 Task: Look for space in Santander de Quilichao, Colombia from 12th  August, 2023 to 15th August, 2023 for 3 adults in price range Rs.12000 to Rs.16000. Place can be entire place with 2 bedrooms having 3 beds and 1 bathroom. Property type can be house, flat, guest house. Amenities needed are: washing machine. Booking option can be shelf check-in. Required host language is English.
Action: Mouse moved to (466, 84)
Screenshot: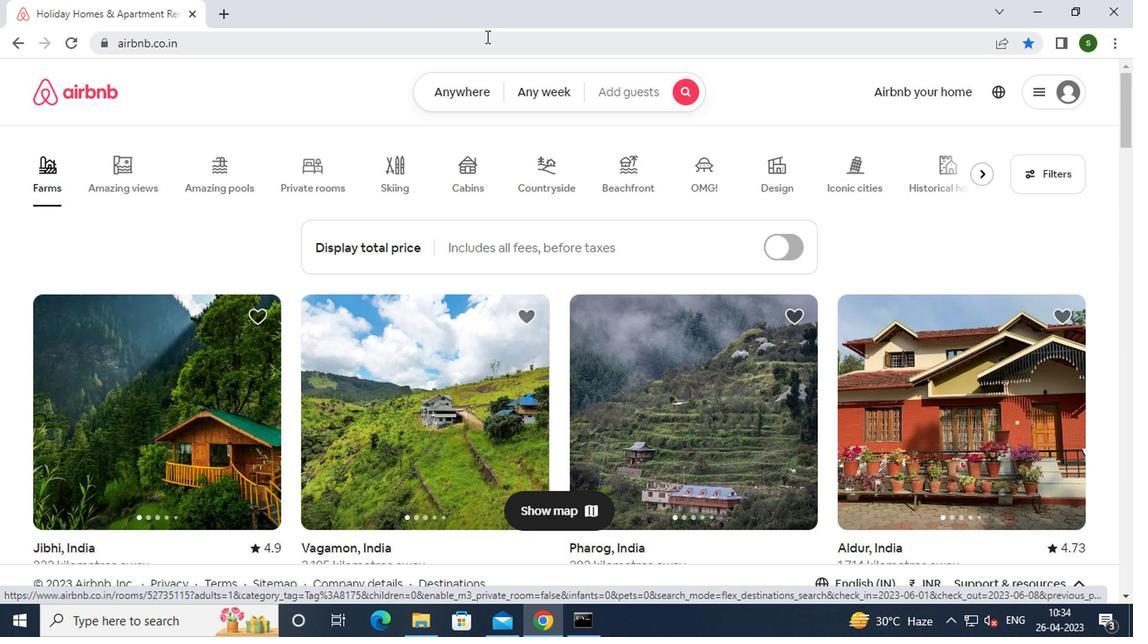
Action: Mouse pressed left at (466, 84)
Screenshot: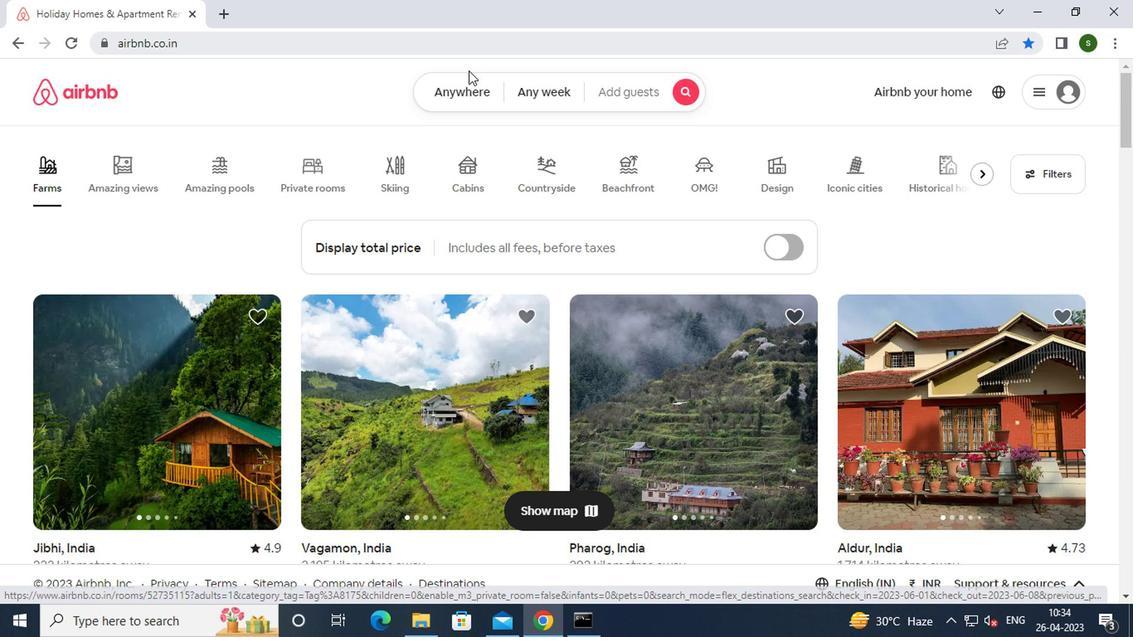 
Action: Mouse moved to (331, 154)
Screenshot: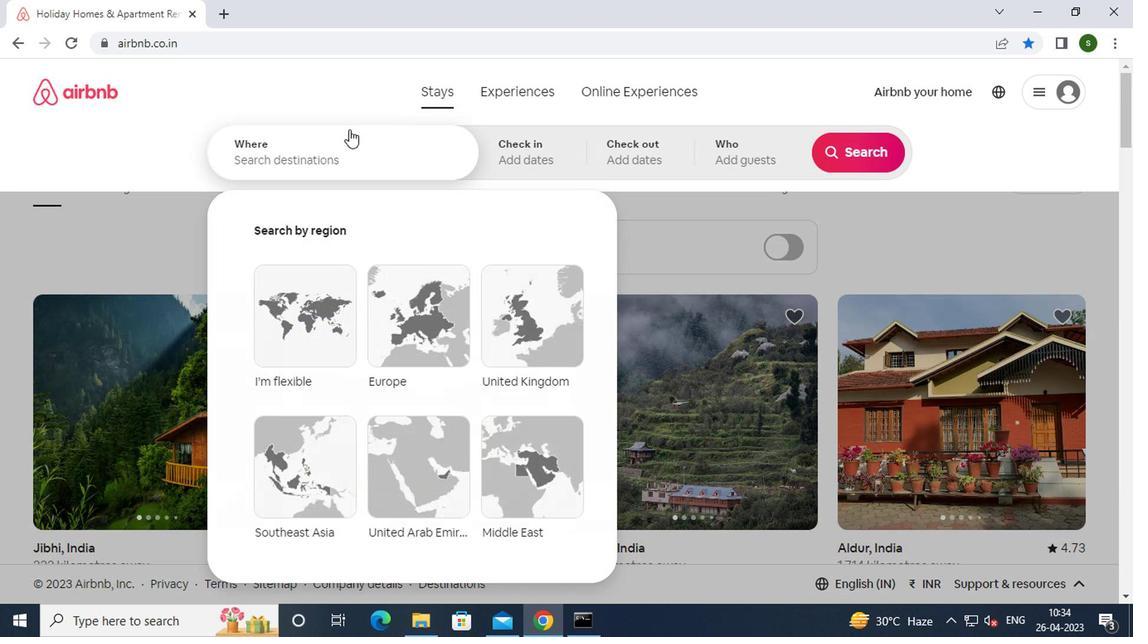 
Action: Mouse pressed left at (331, 154)
Screenshot: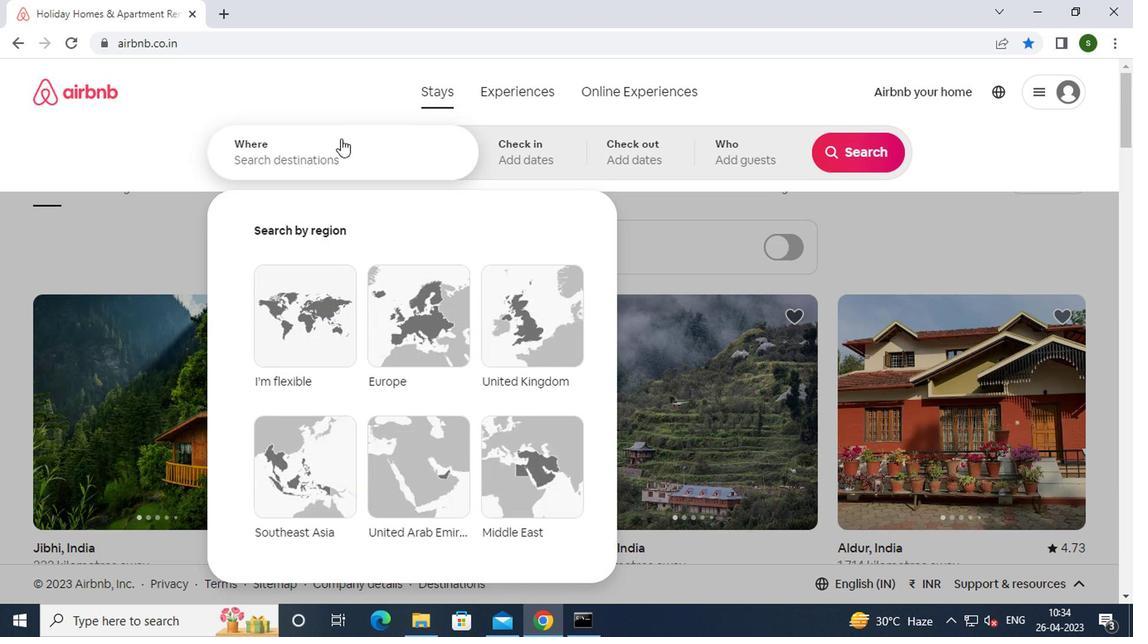 
Action: Key pressed s<Key.caps_lock>antander<Key.space>de<Key.space><Key.caps_lock>q<Key.caps_lock>uilichao,<Key.space><Key.caps_lock>c<Key.caps_lock>olombia<Key.enter>
Screenshot: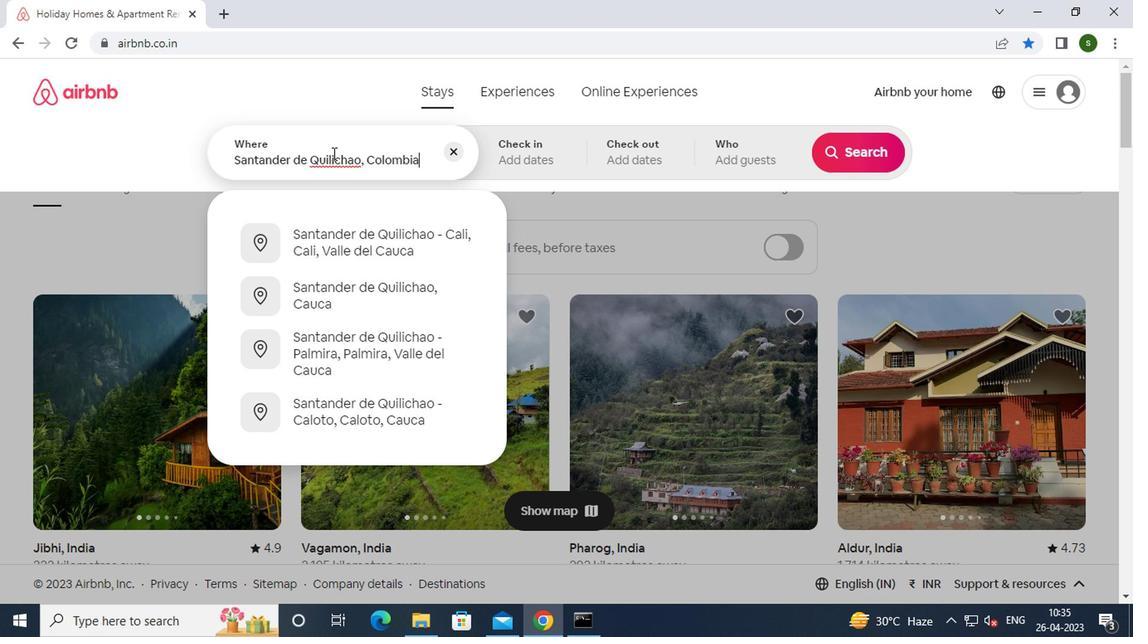 
Action: Mouse moved to (848, 293)
Screenshot: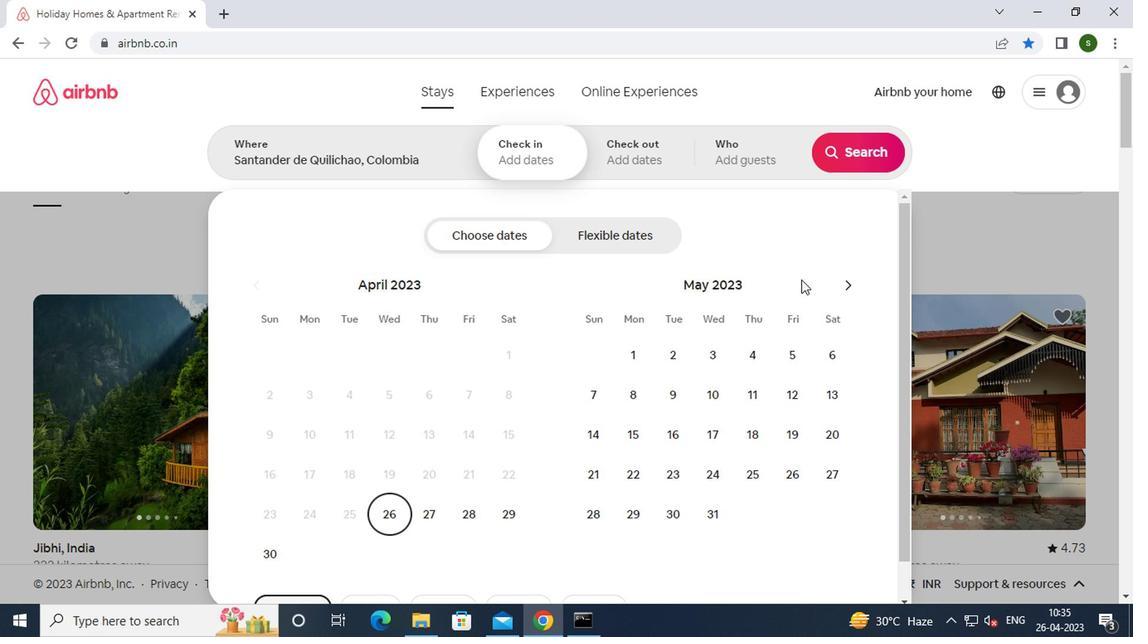 
Action: Mouse pressed left at (848, 293)
Screenshot: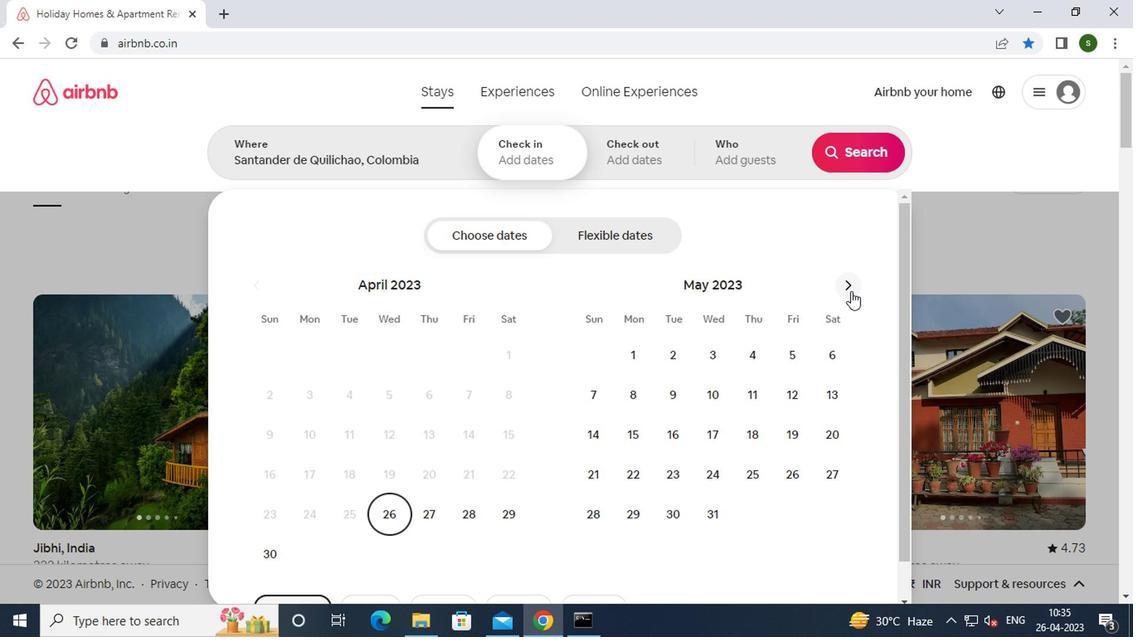 
Action: Mouse pressed left at (848, 293)
Screenshot: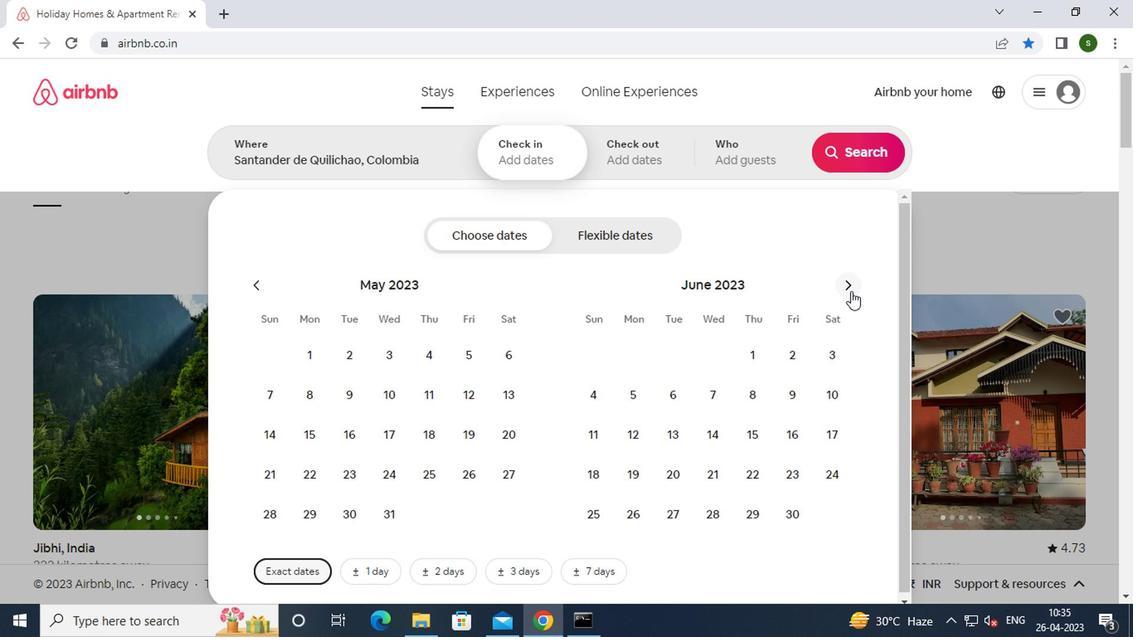 
Action: Mouse pressed left at (848, 293)
Screenshot: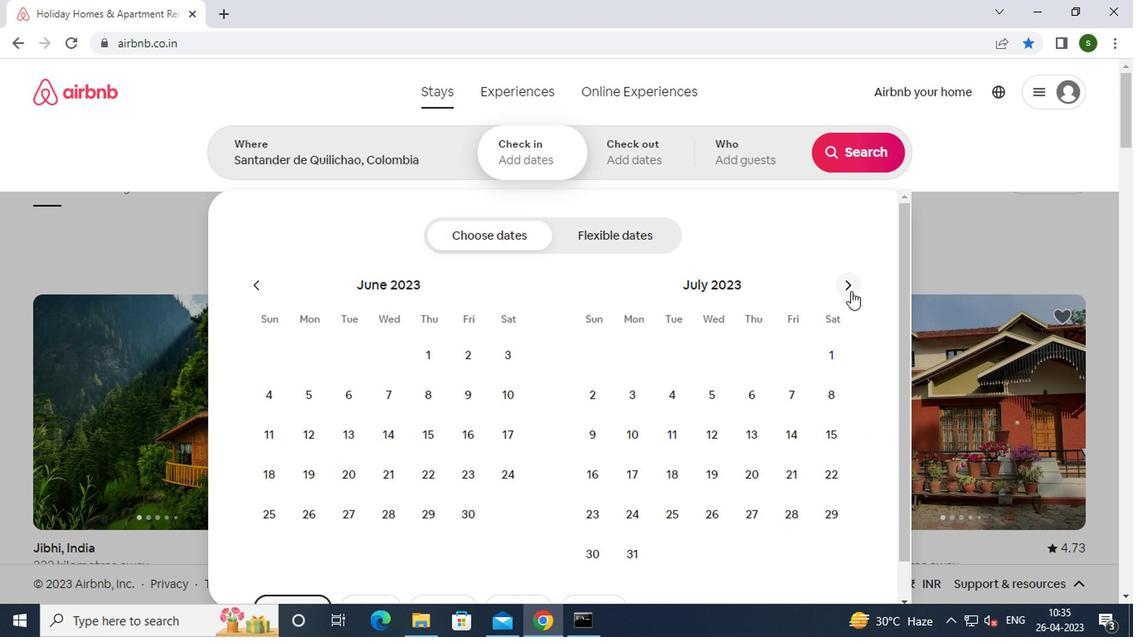 
Action: Mouse moved to (826, 384)
Screenshot: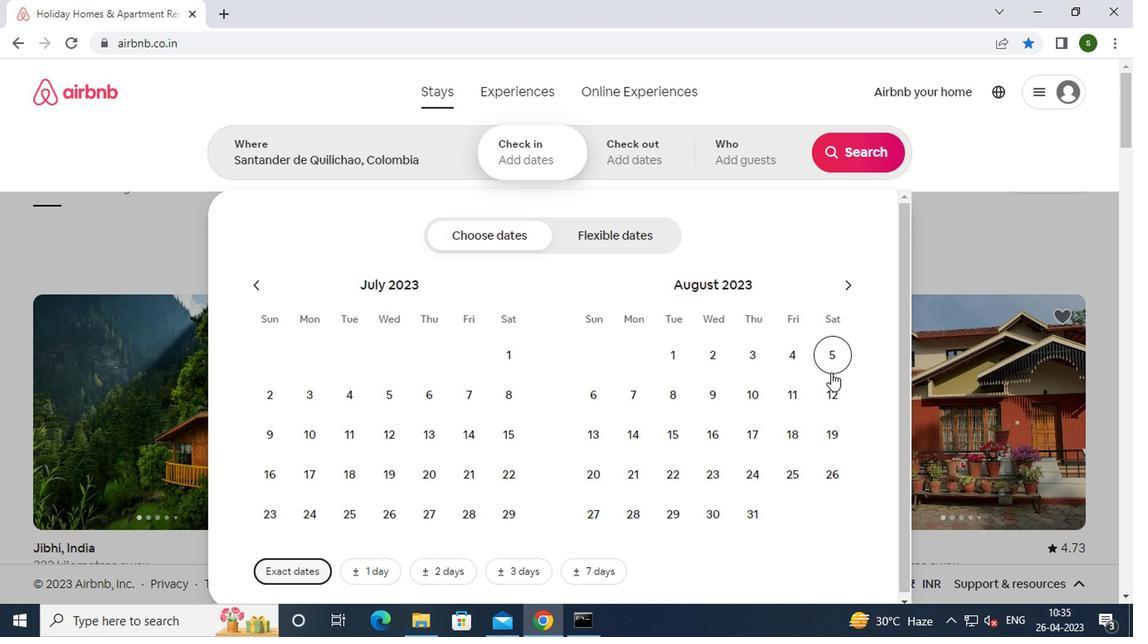 
Action: Mouse pressed left at (826, 384)
Screenshot: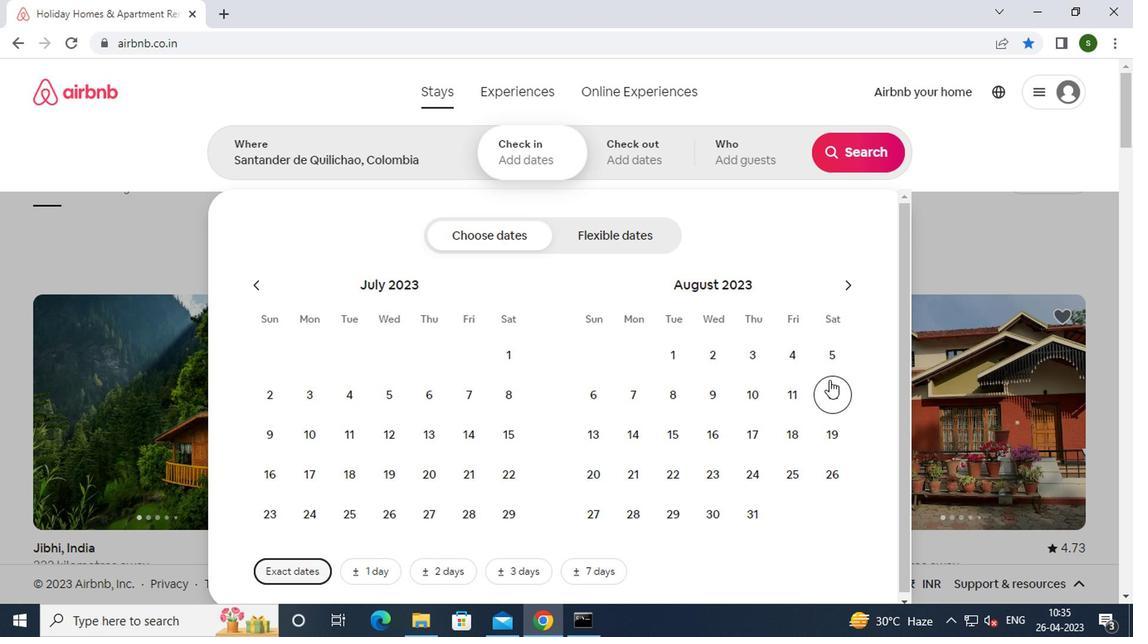 
Action: Mouse moved to (653, 441)
Screenshot: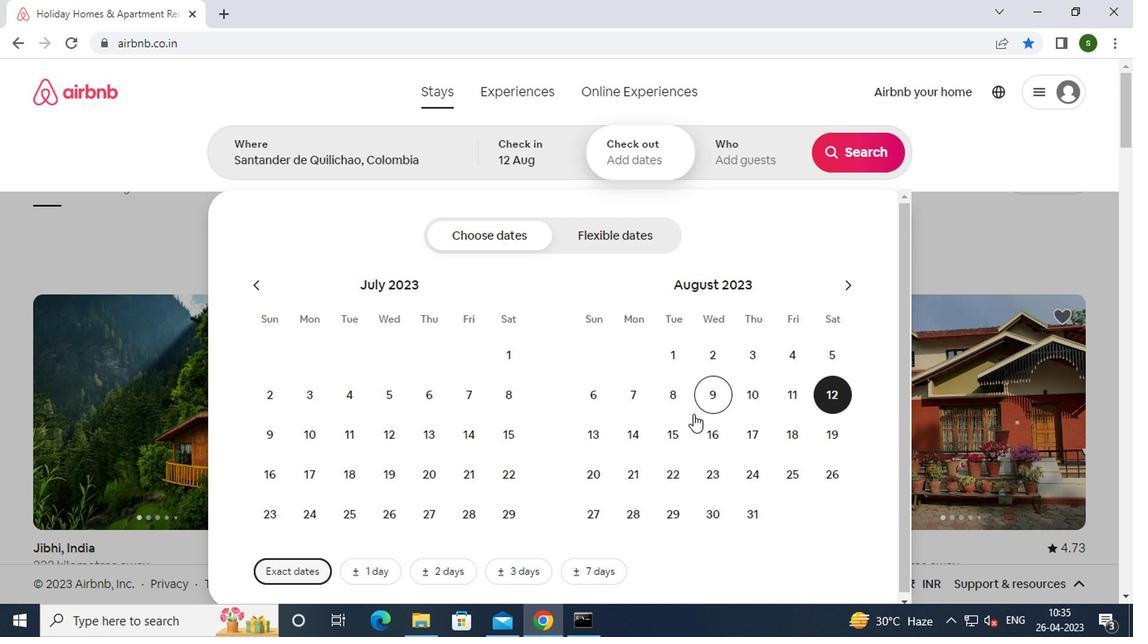 
Action: Mouse pressed left at (653, 441)
Screenshot: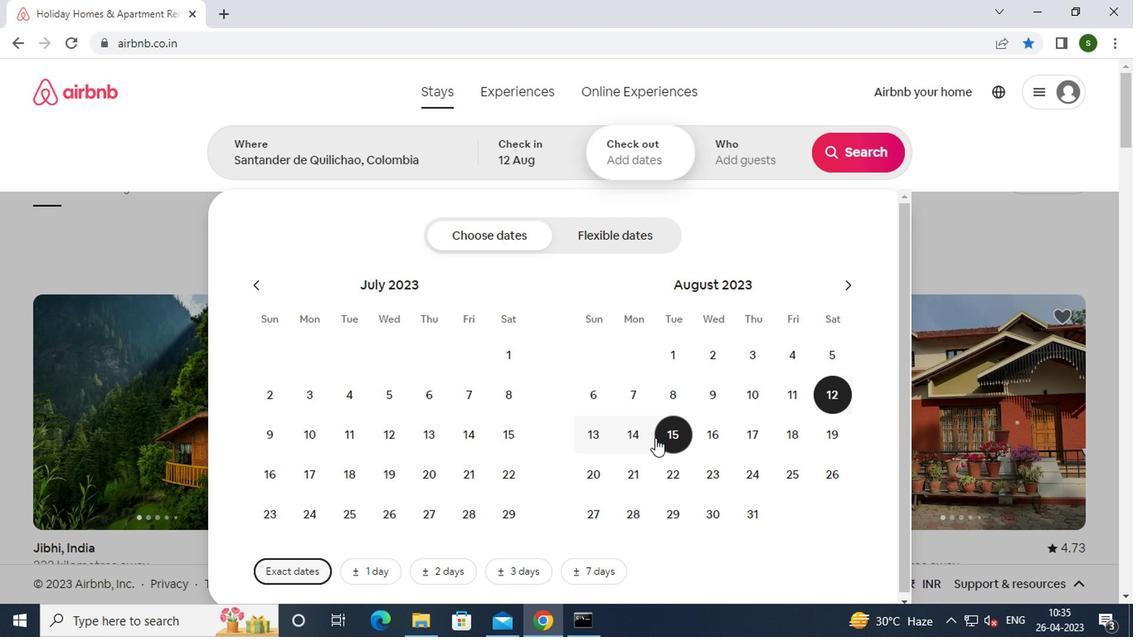 
Action: Mouse moved to (738, 162)
Screenshot: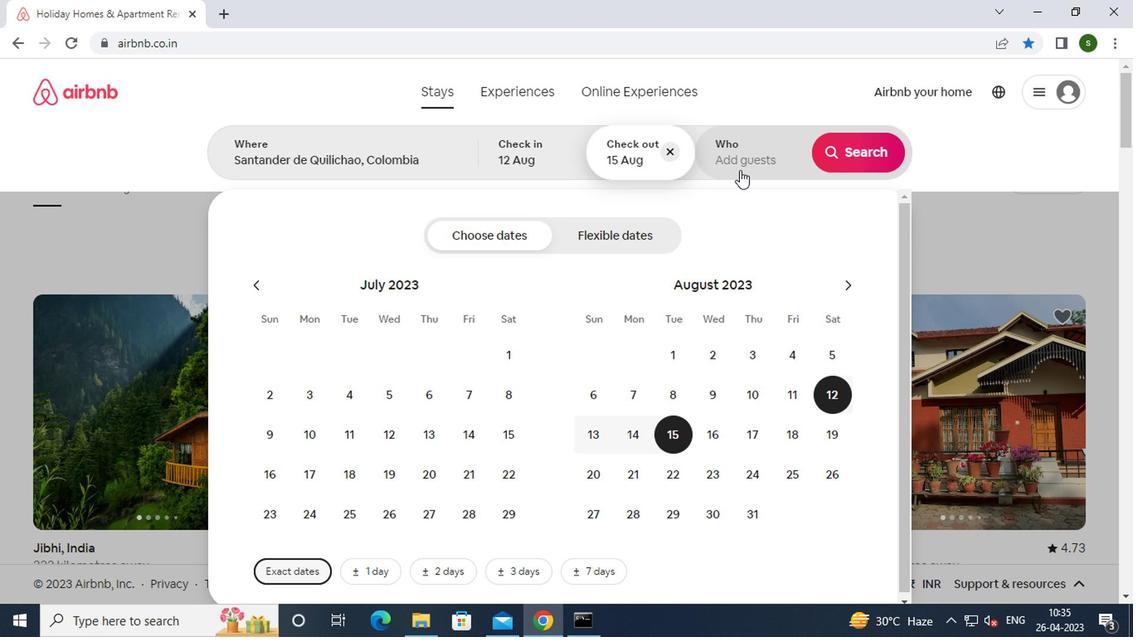 
Action: Mouse pressed left at (738, 162)
Screenshot: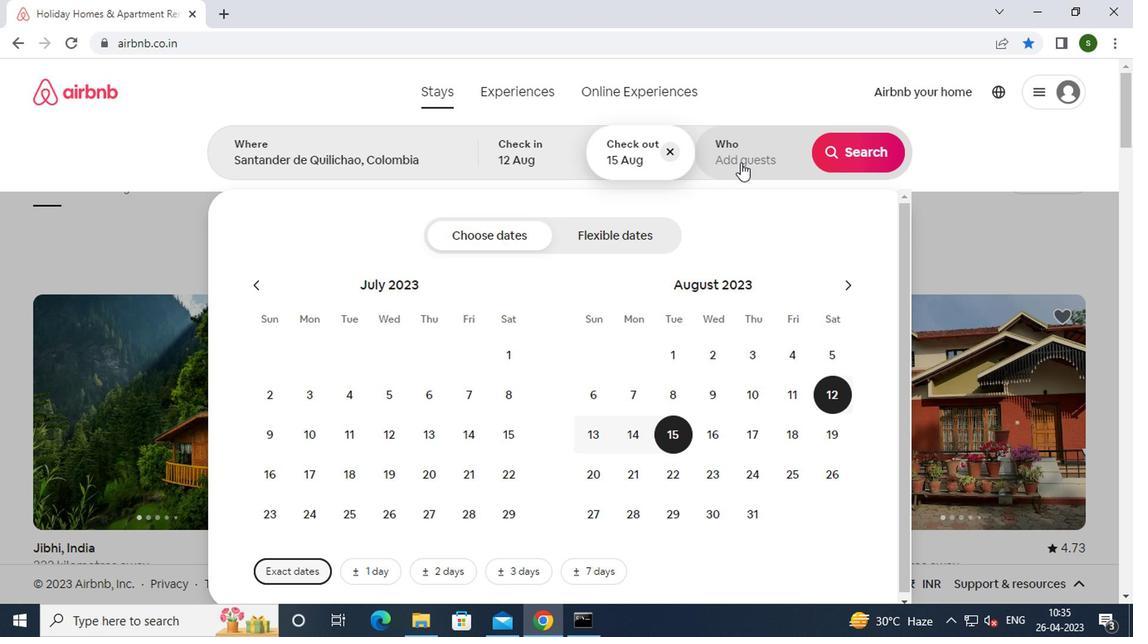 
Action: Mouse moved to (858, 249)
Screenshot: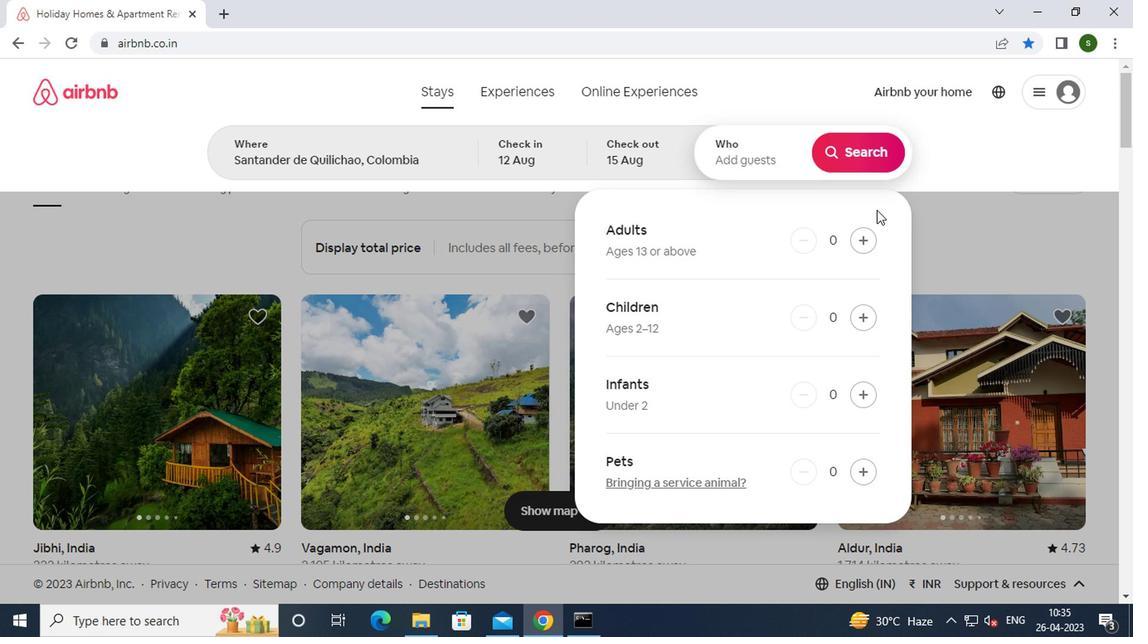 
Action: Mouse pressed left at (858, 249)
Screenshot: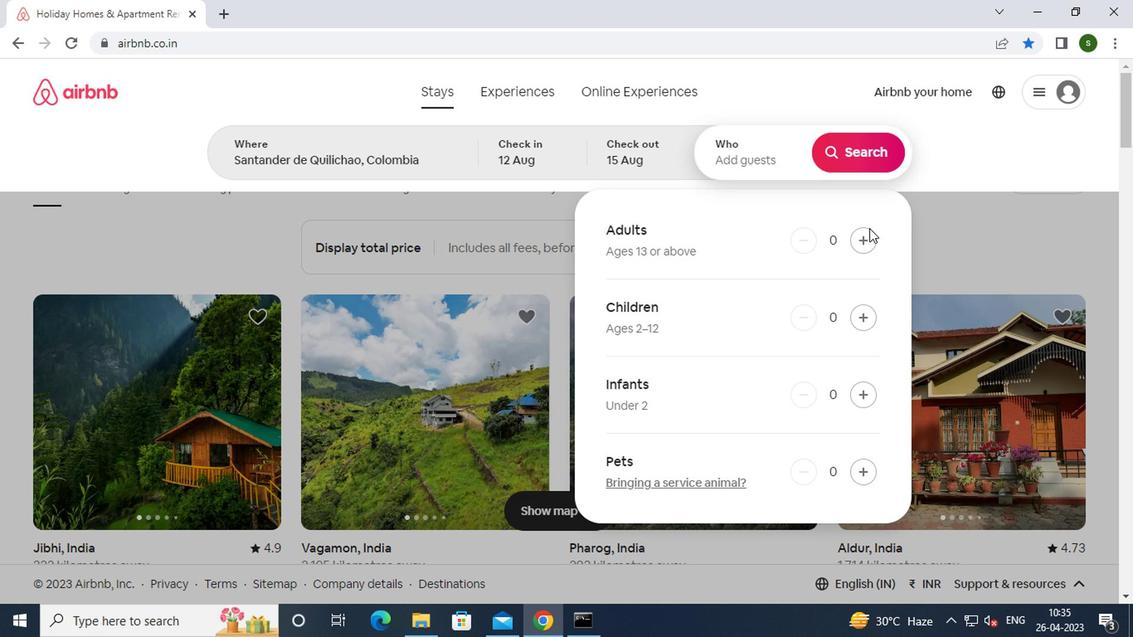 
Action: Mouse pressed left at (858, 249)
Screenshot: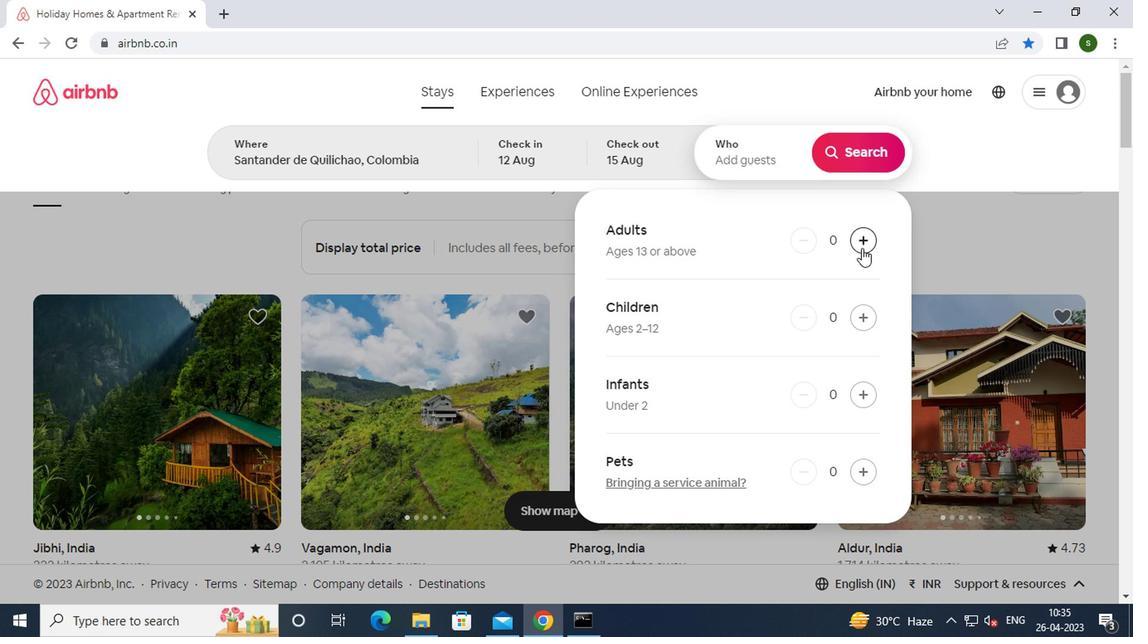 
Action: Mouse pressed left at (858, 249)
Screenshot: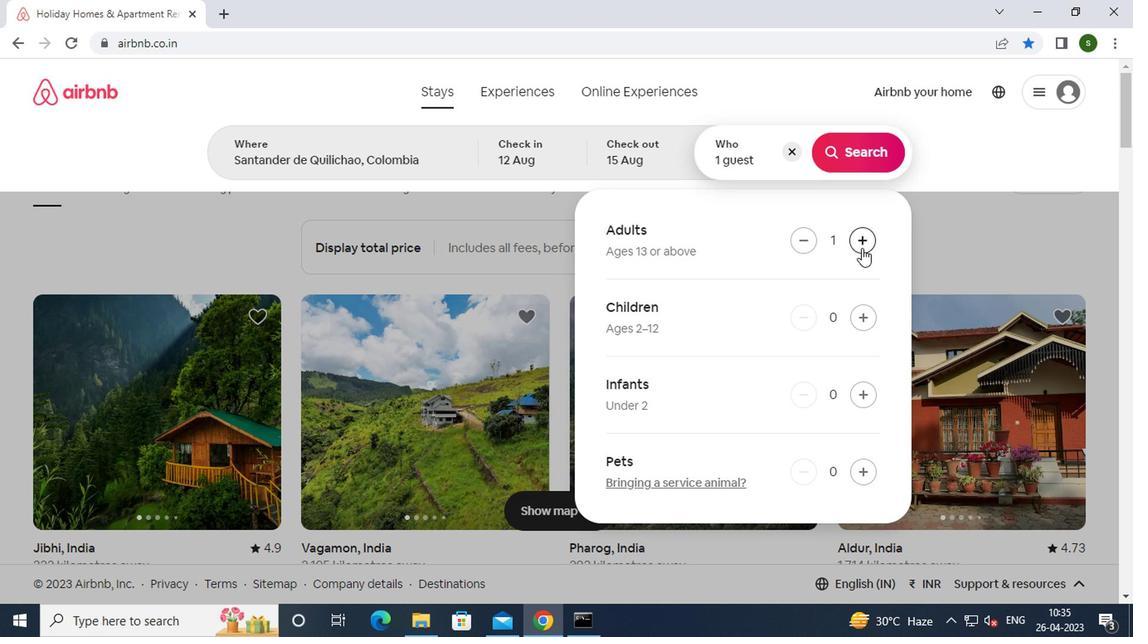 
Action: Mouse moved to (847, 161)
Screenshot: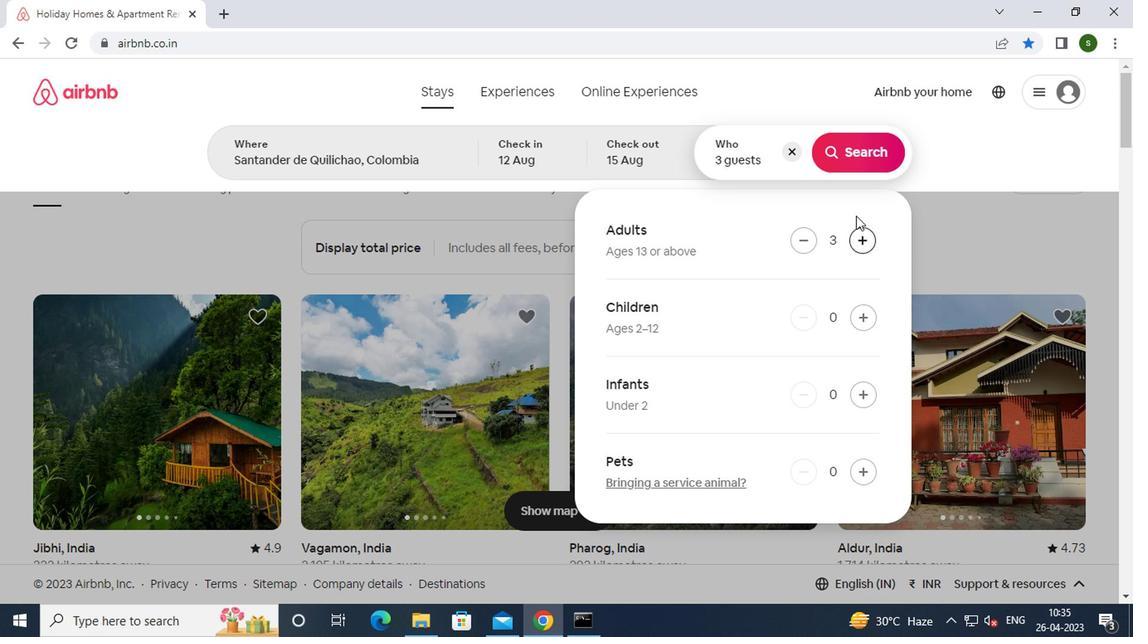 
Action: Mouse pressed left at (847, 161)
Screenshot: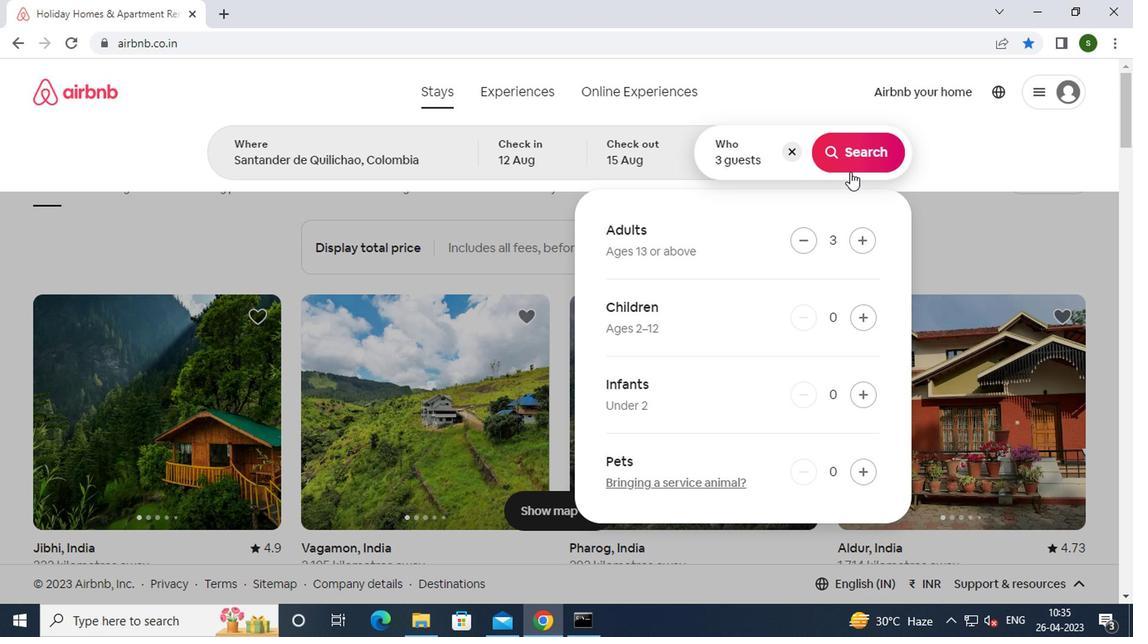 
Action: Mouse moved to (1029, 164)
Screenshot: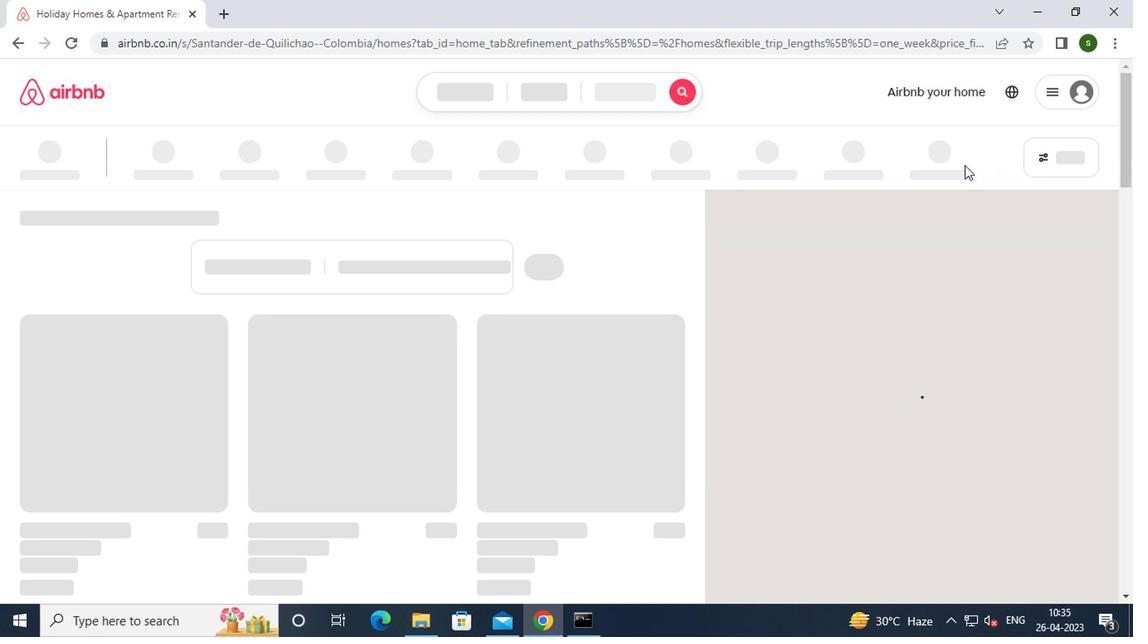 
Action: Mouse pressed left at (1029, 164)
Screenshot: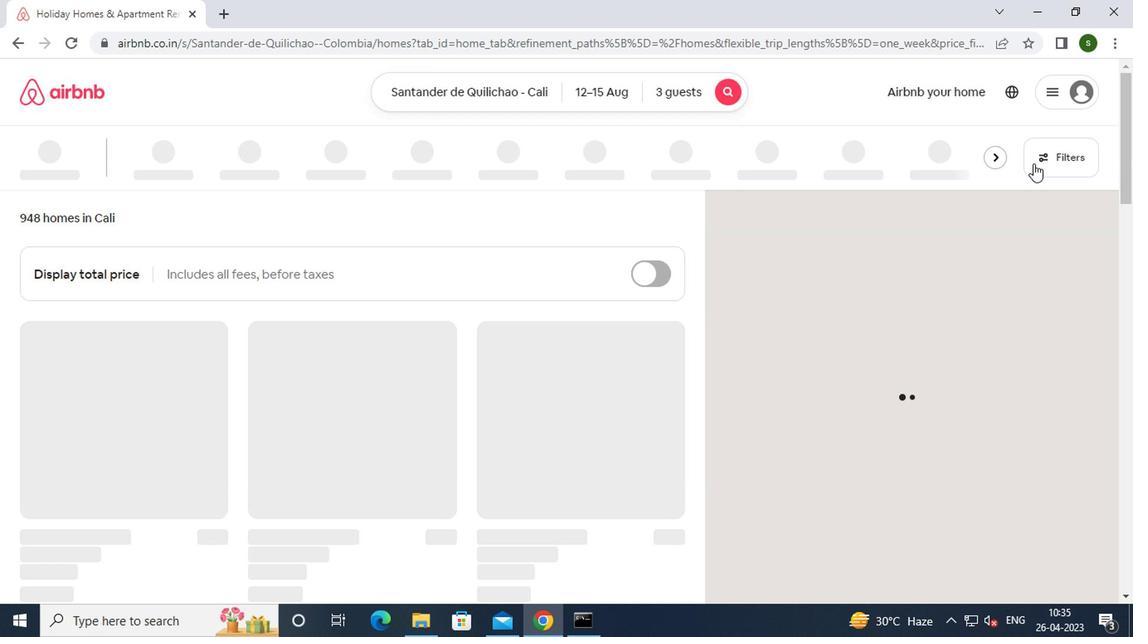 
Action: Mouse moved to (502, 362)
Screenshot: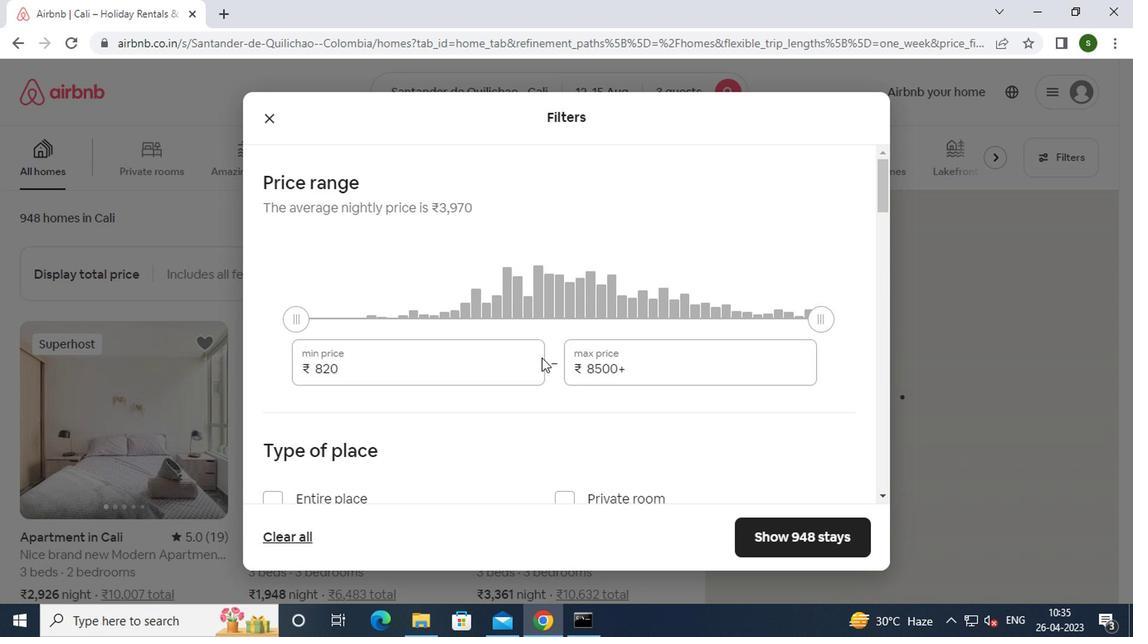 
Action: Mouse pressed left at (502, 362)
Screenshot: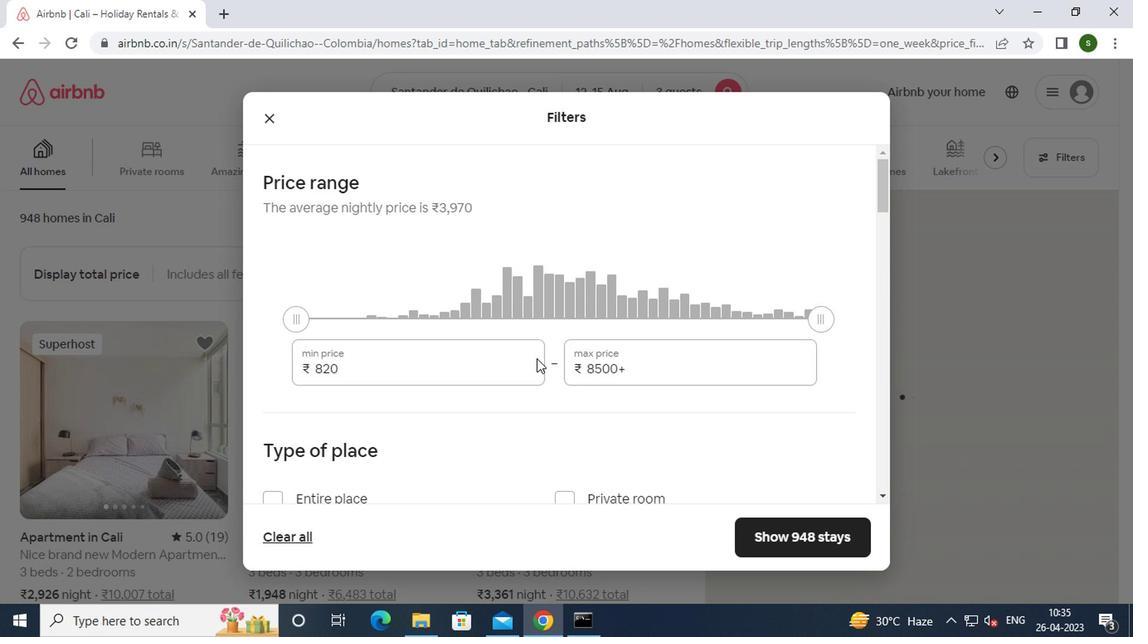 
Action: Key pressed <Key.backspace><Key.backspace><Key.backspace><Key.backspace><Key.backspace><Key.backspace><Key.backspace><Key.backspace><Key.backspace><Key.backspace><Key.backspace>12000
Screenshot: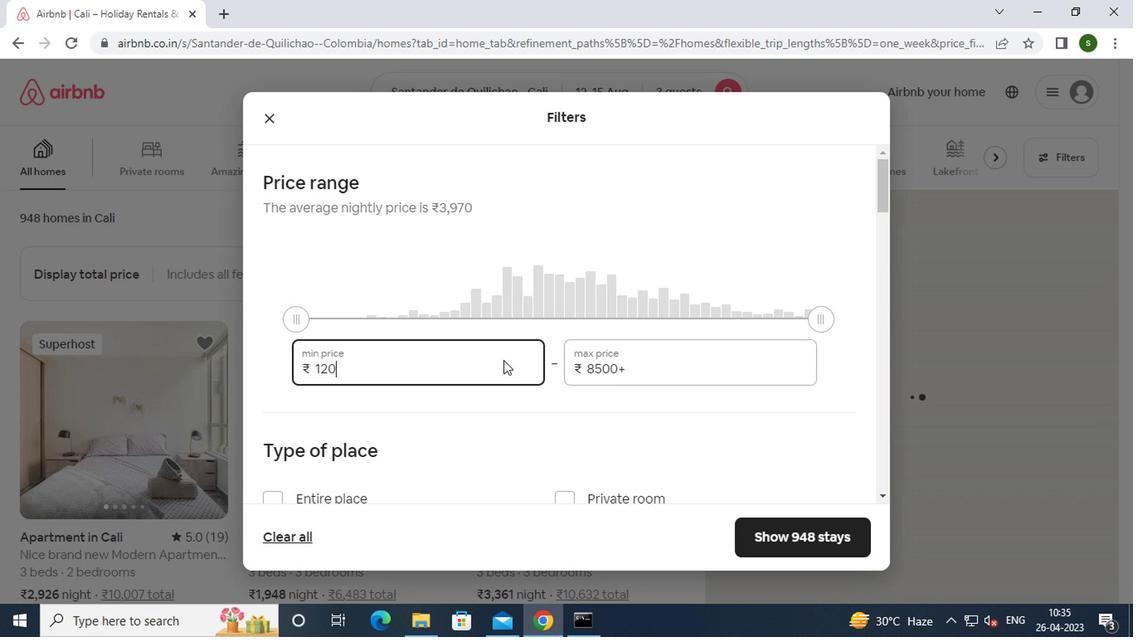 
Action: Mouse moved to (630, 359)
Screenshot: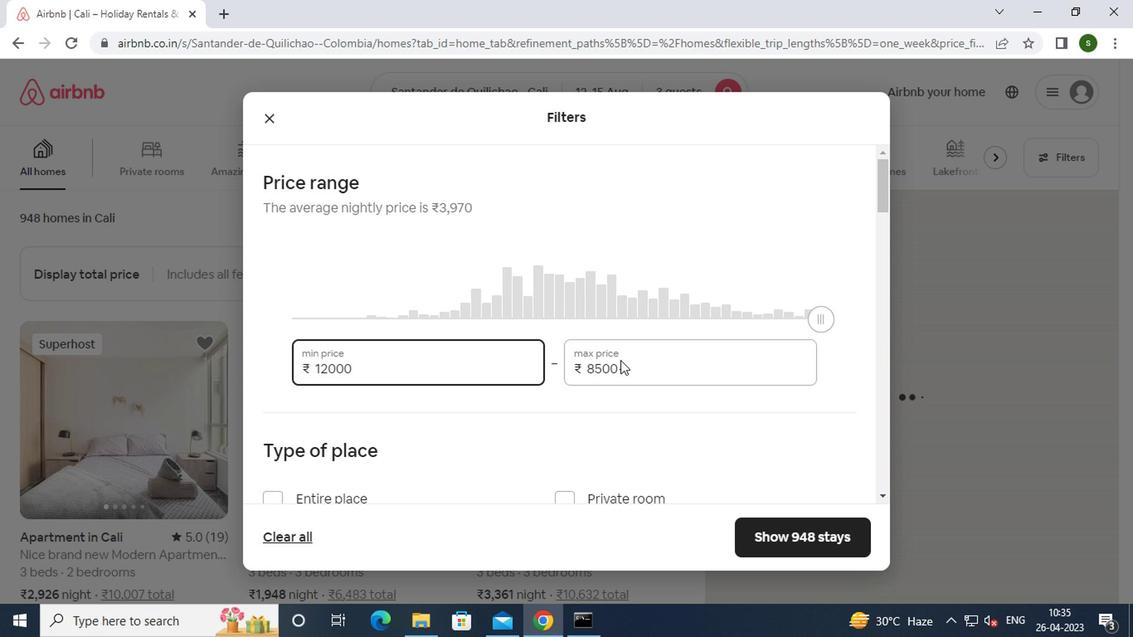 
Action: Mouse pressed left at (630, 359)
Screenshot: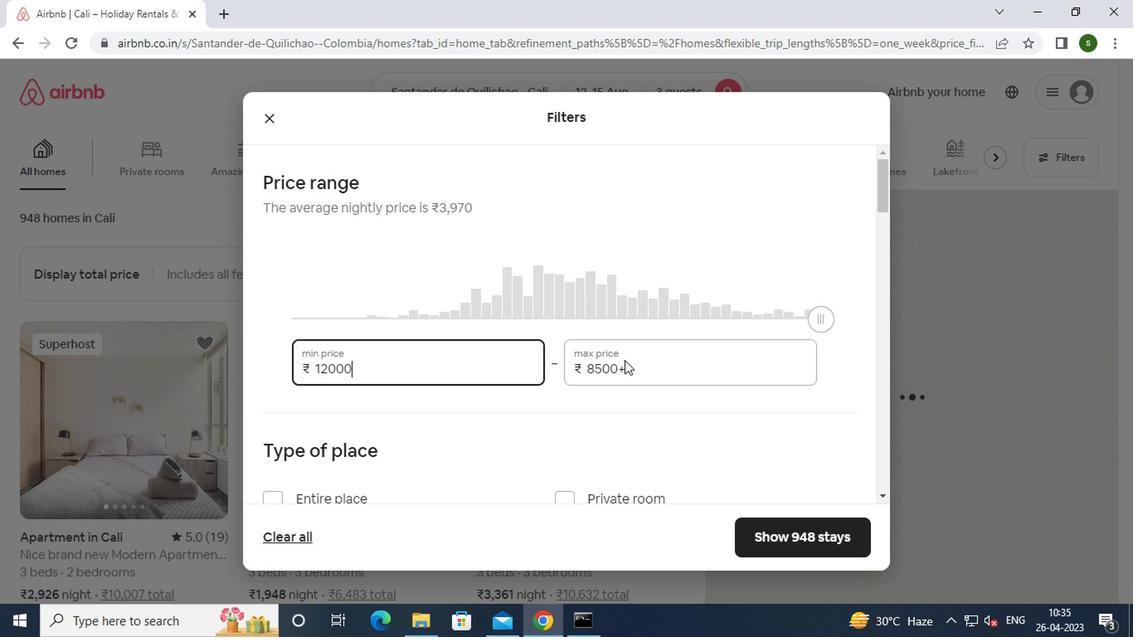
Action: Mouse moved to (633, 361)
Screenshot: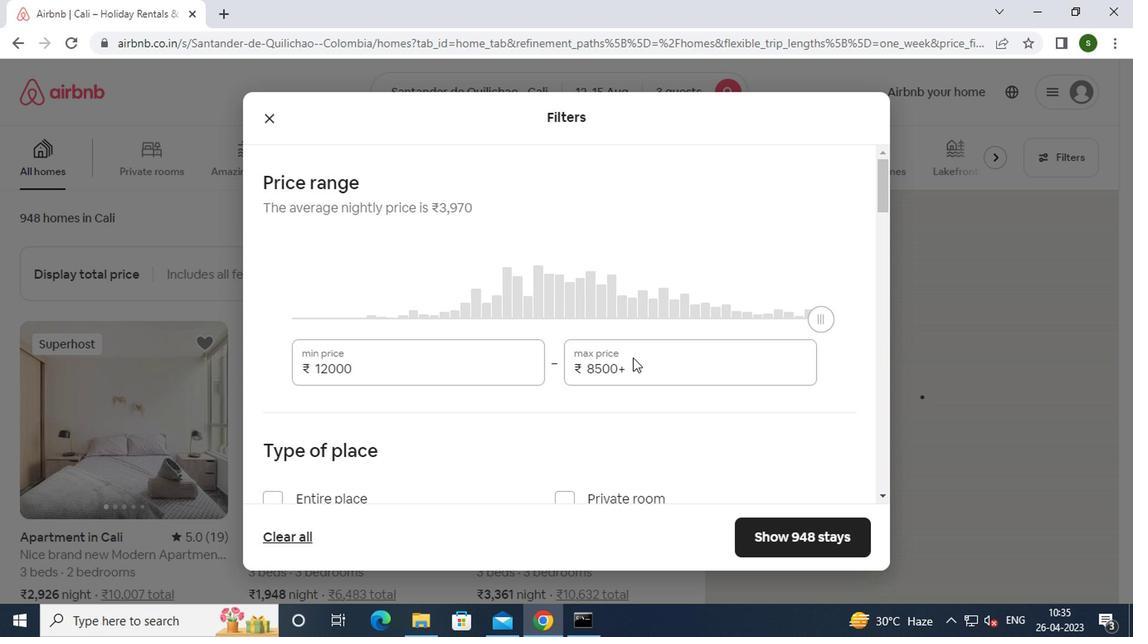 
Action: Key pressed <Key.backspace><Key.backspace><Key.backspace><Key.backspace><Key.backspace><Key.backspace><Key.backspace><Key.backspace><Key.backspace><Key.backspace><Key.backspace>16000
Screenshot: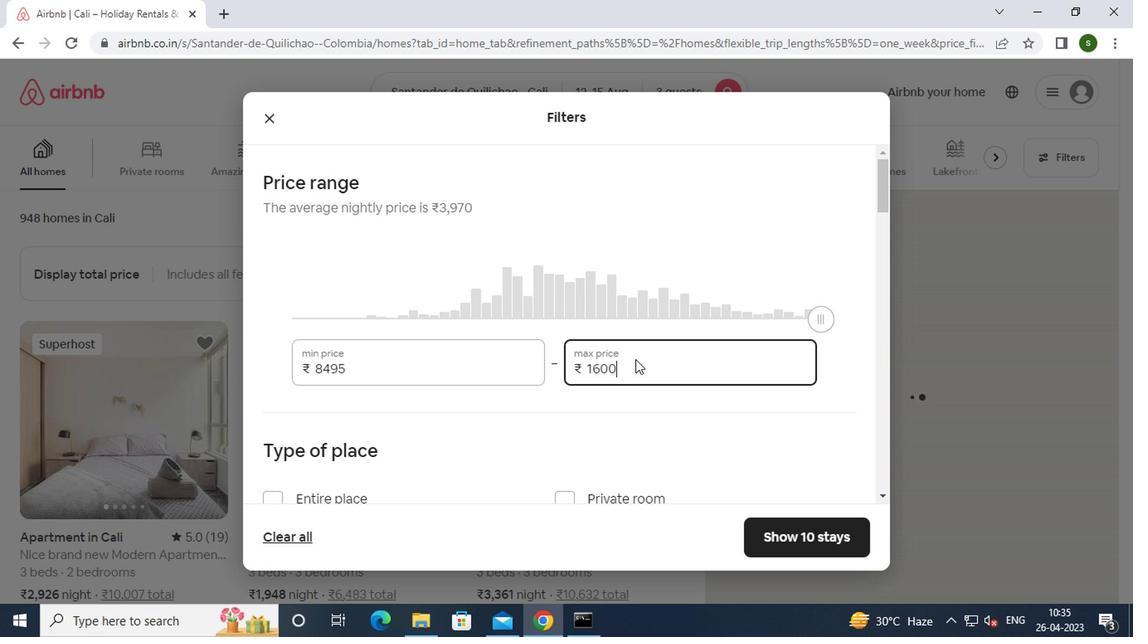 
Action: Mouse moved to (537, 390)
Screenshot: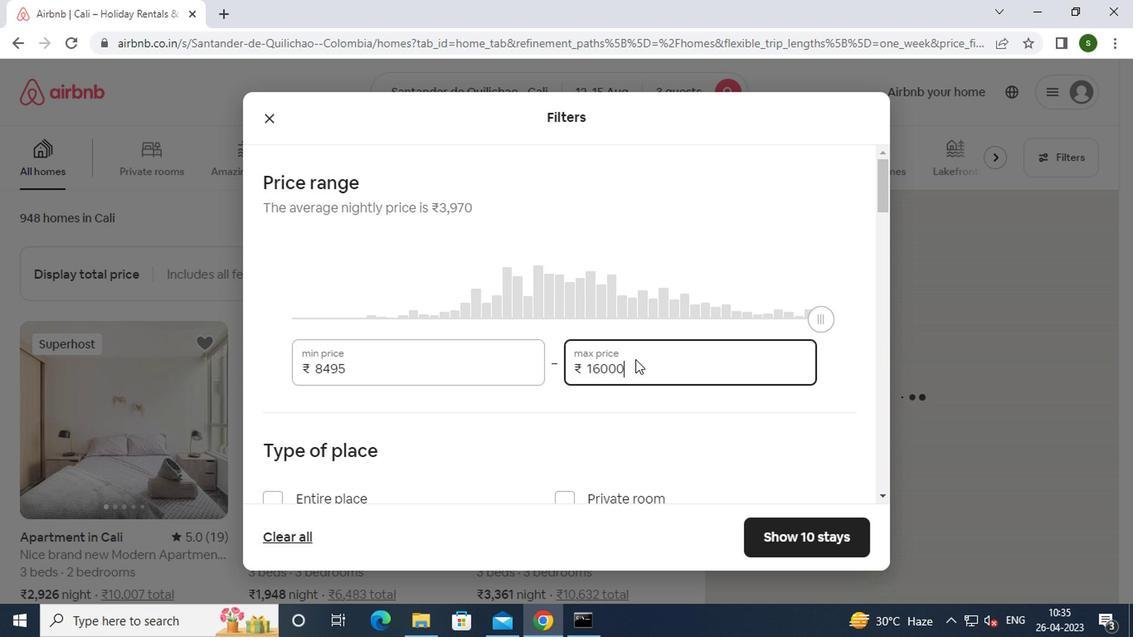 
Action: Mouse scrolled (537, 389) with delta (0, -1)
Screenshot: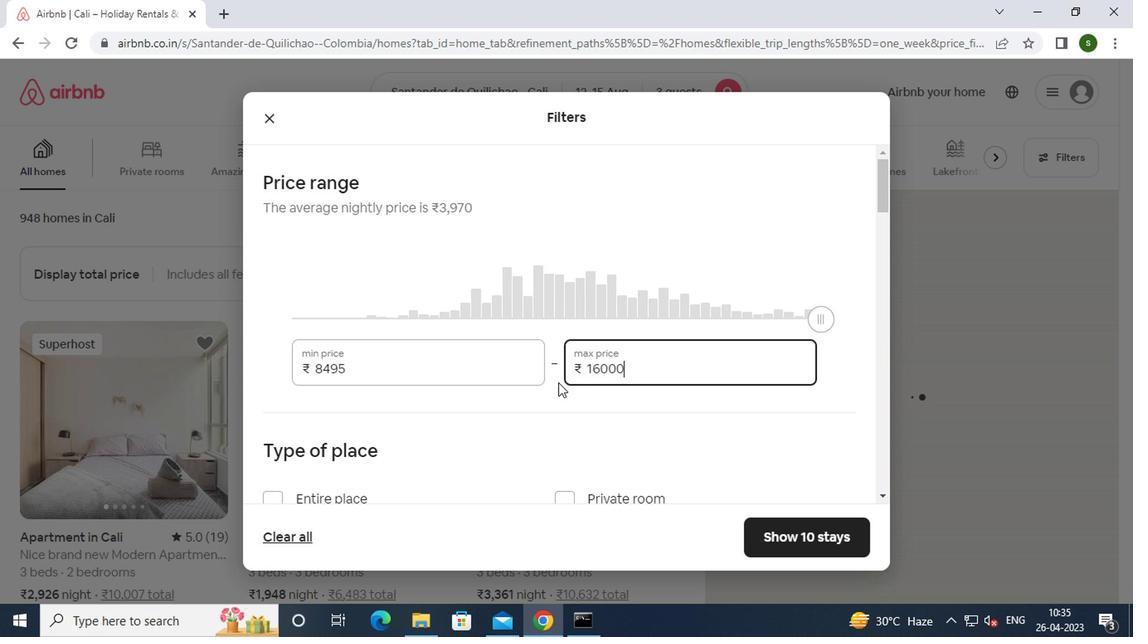 
Action: Mouse scrolled (537, 389) with delta (0, -1)
Screenshot: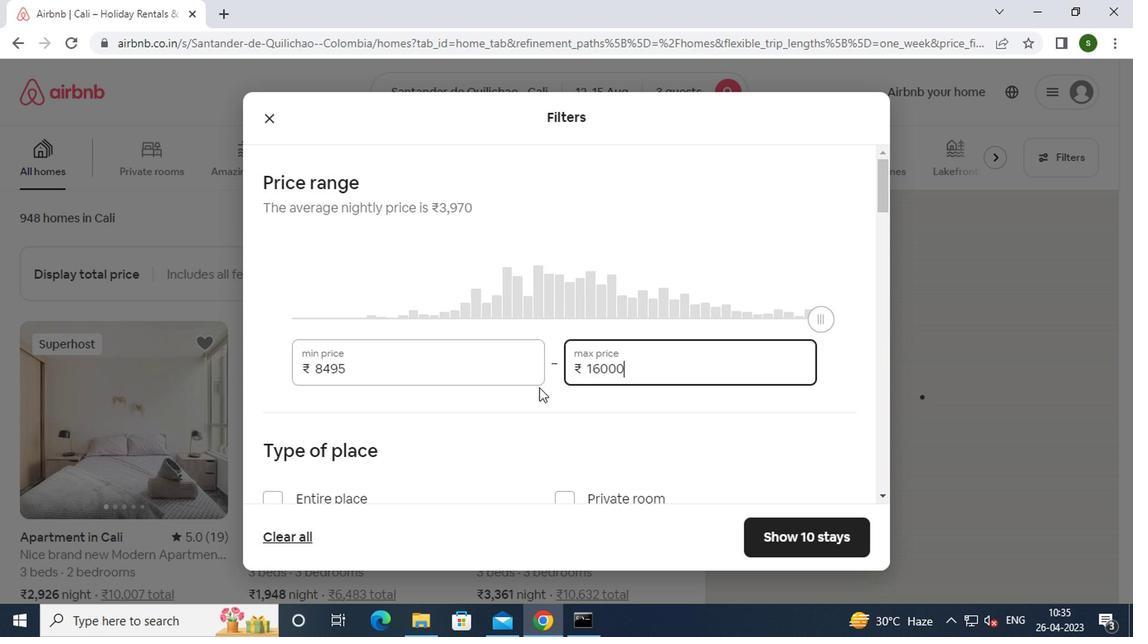 
Action: Mouse moved to (334, 343)
Screenshot: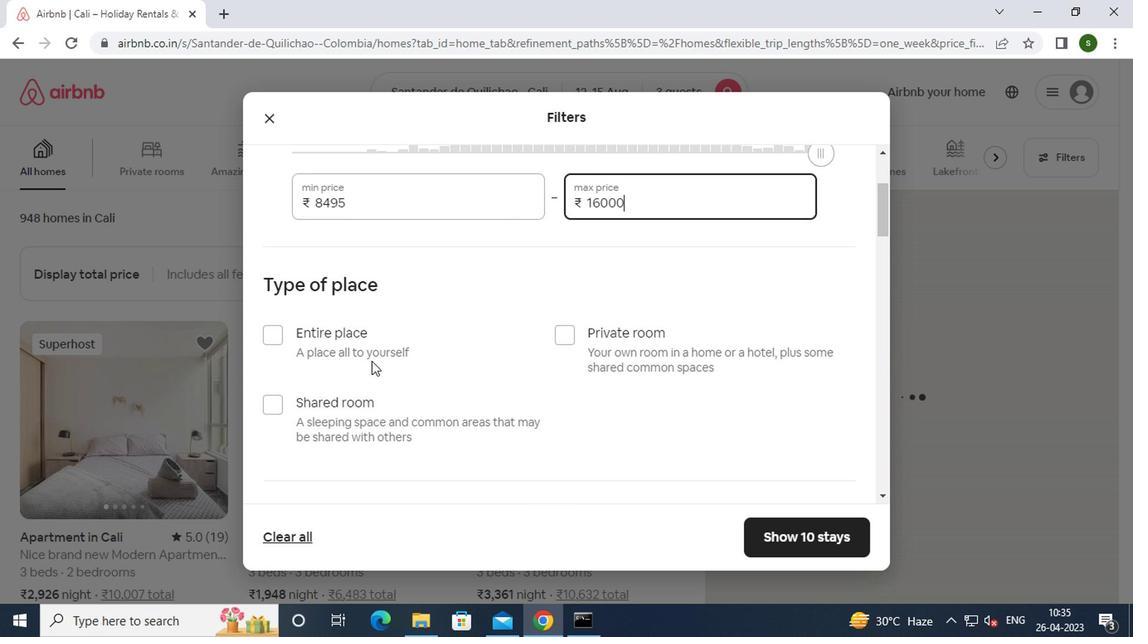 
Action: Mouse pressed left at (334, 343)
Screenshot: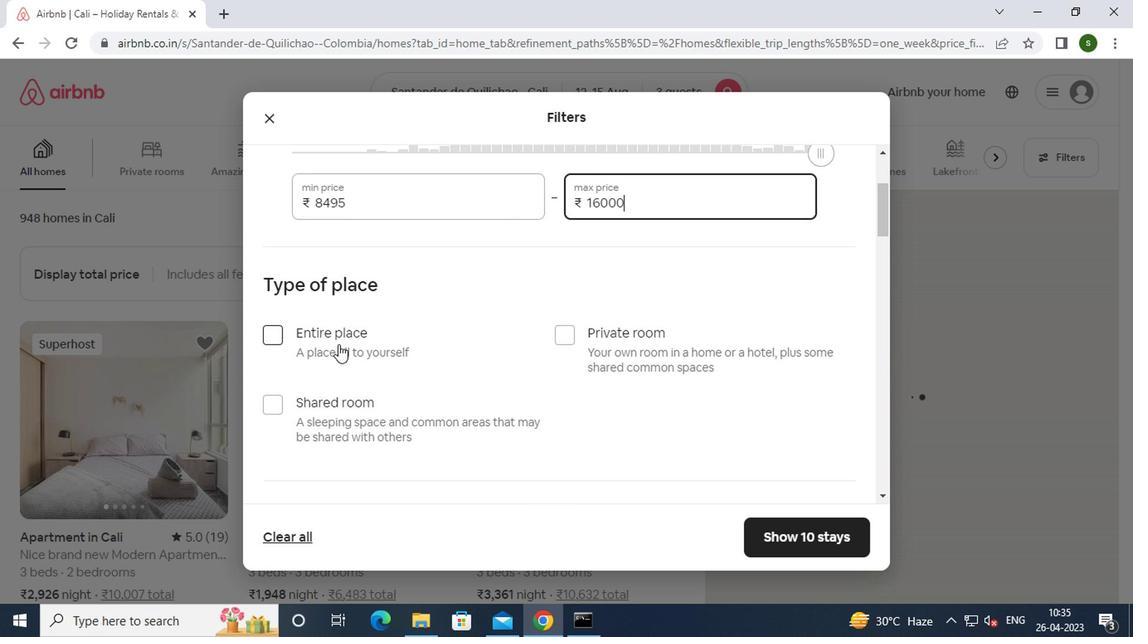 
Action: Mouse moved to (440, 358)
Screenshot: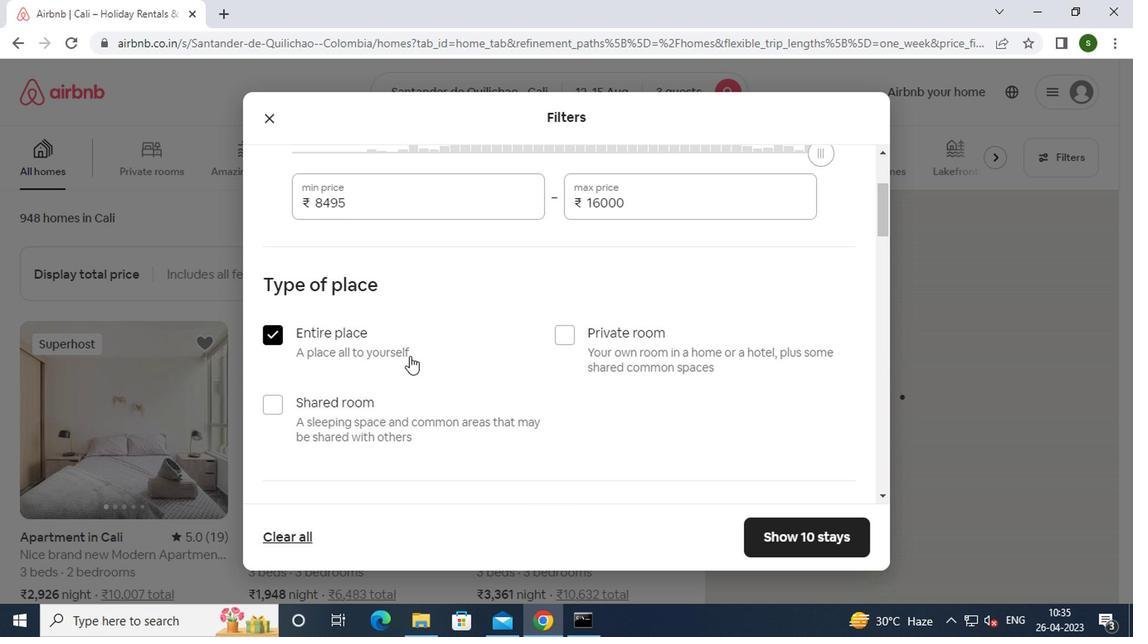 
Action: Mouse scrolled (440, 357) with delta (0, -1)
Screenshot: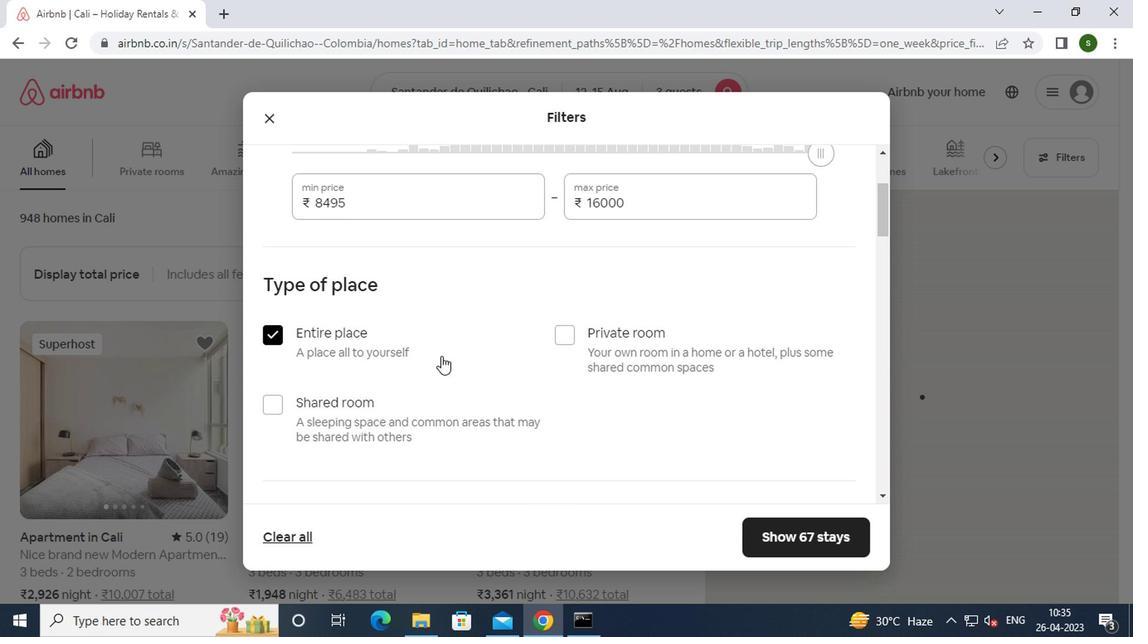 
Action: Mouse scrolled (440, 357) with delta (0, -1)
Screenshot: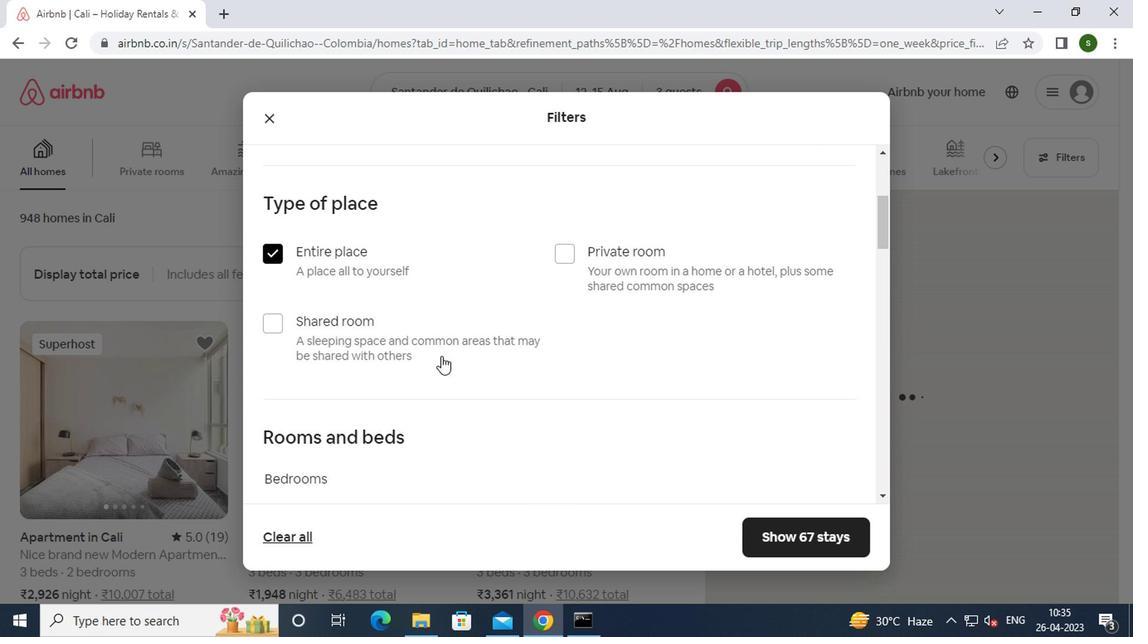 
Action: Mouse scrolled (440, 357) with delta (0, -1)
Screenshot: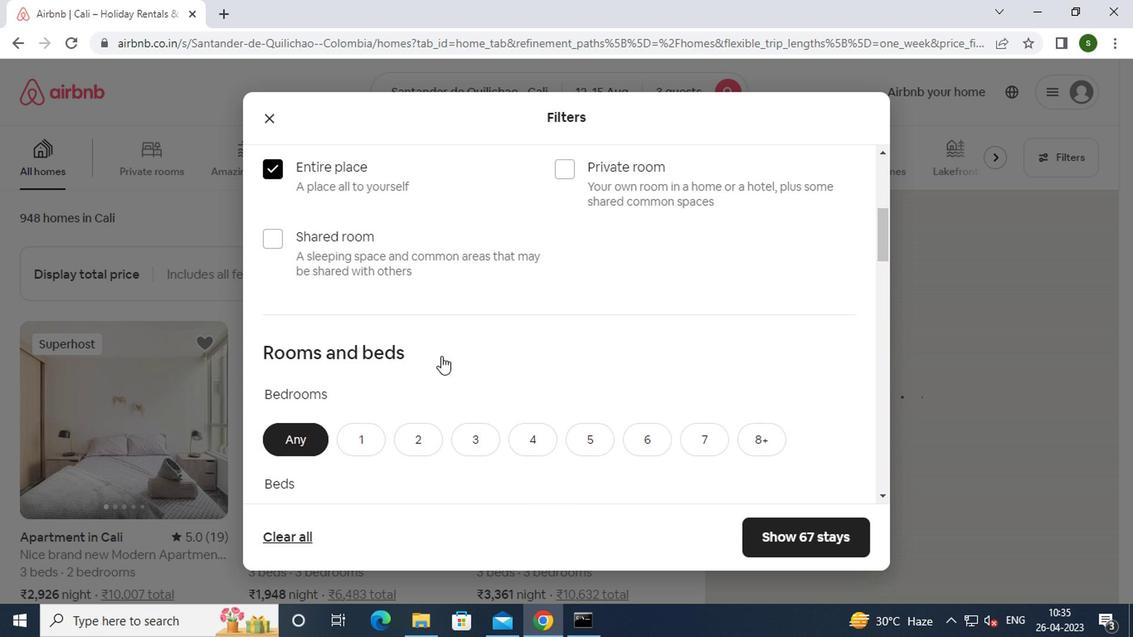 
Action: Mouse scrolled (440, 357) with delta (0, -1)
Screenshot: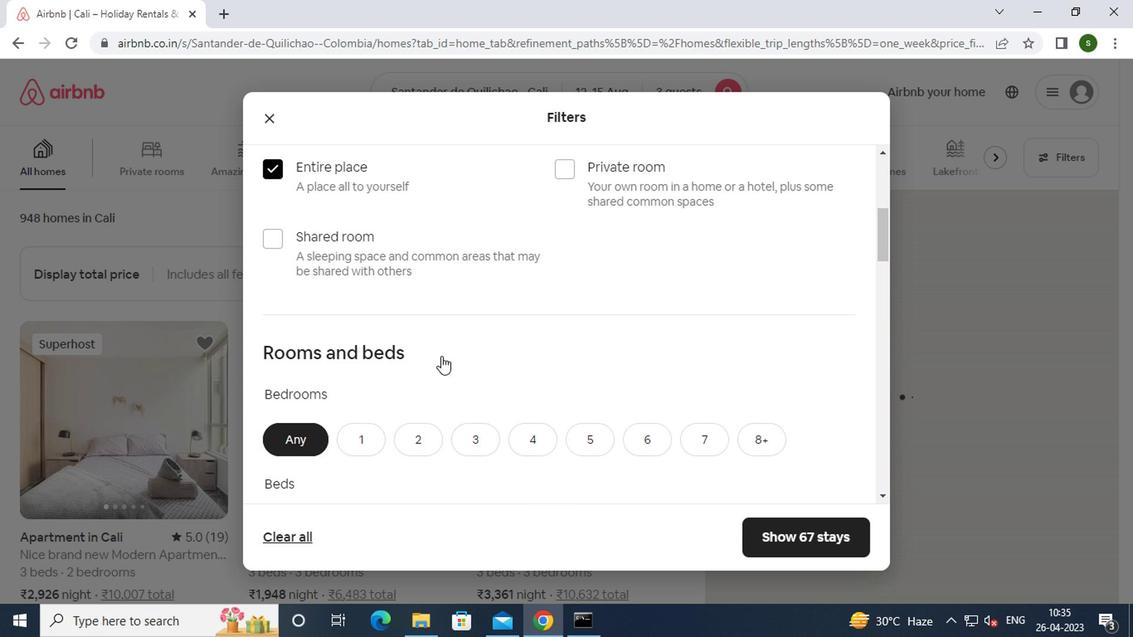 
Action: Mouse moved to (414, 277)
Screenshot: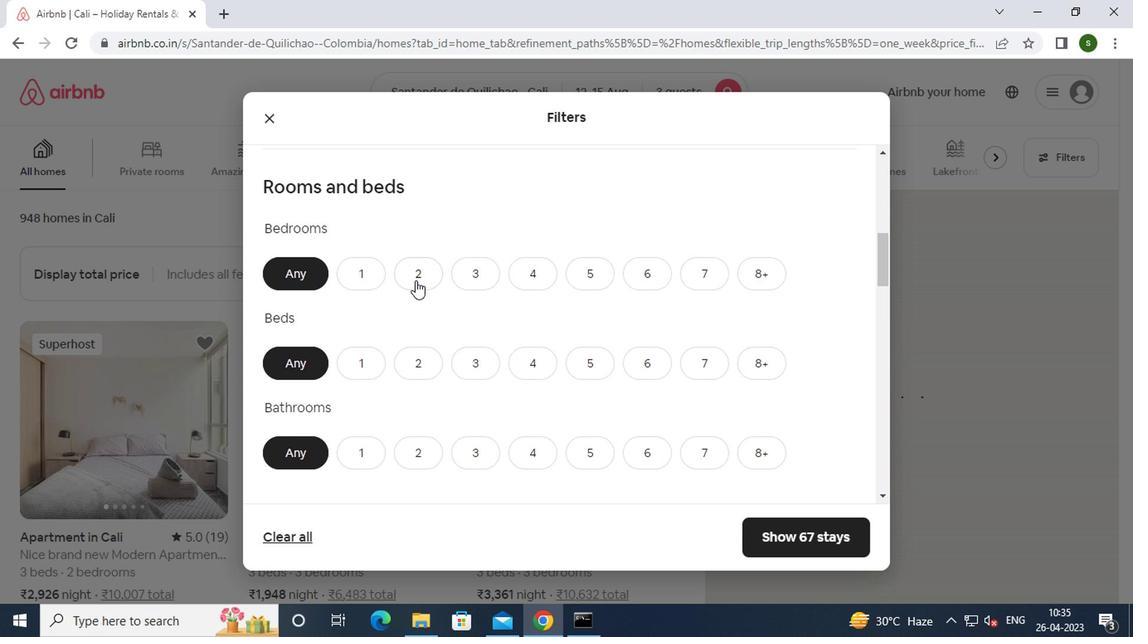 
Action: Mouse pressed left at (414, 277)
Screenshot: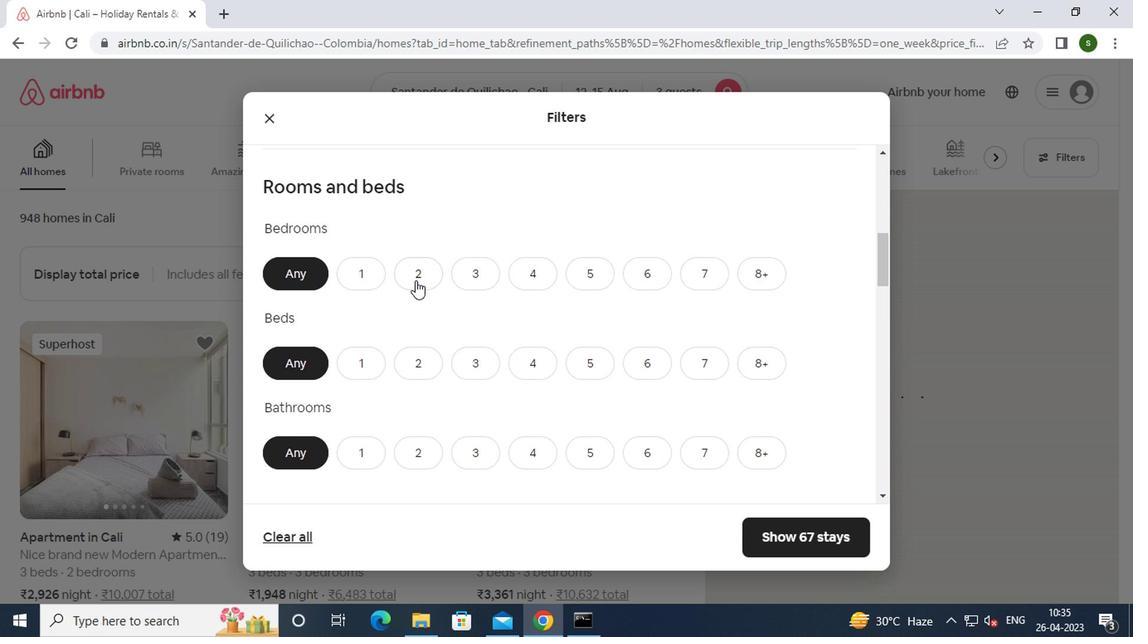 
Action: Mouse moved to (473, 372)
Screenshot: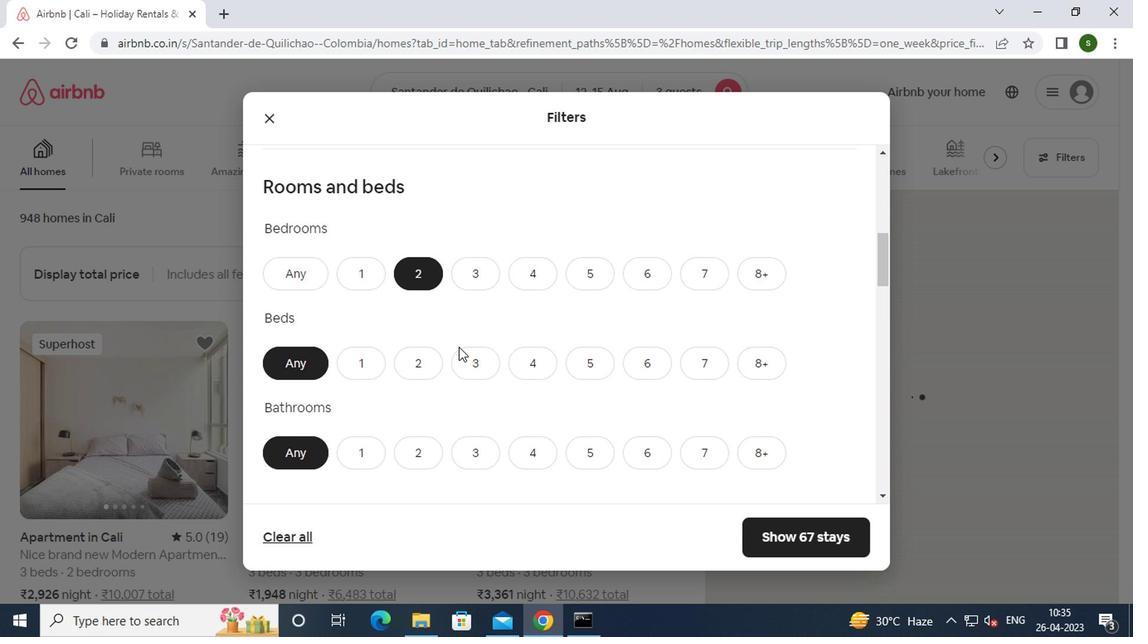 
Action: Mouse pressed left at (473, 372)
Screenshot: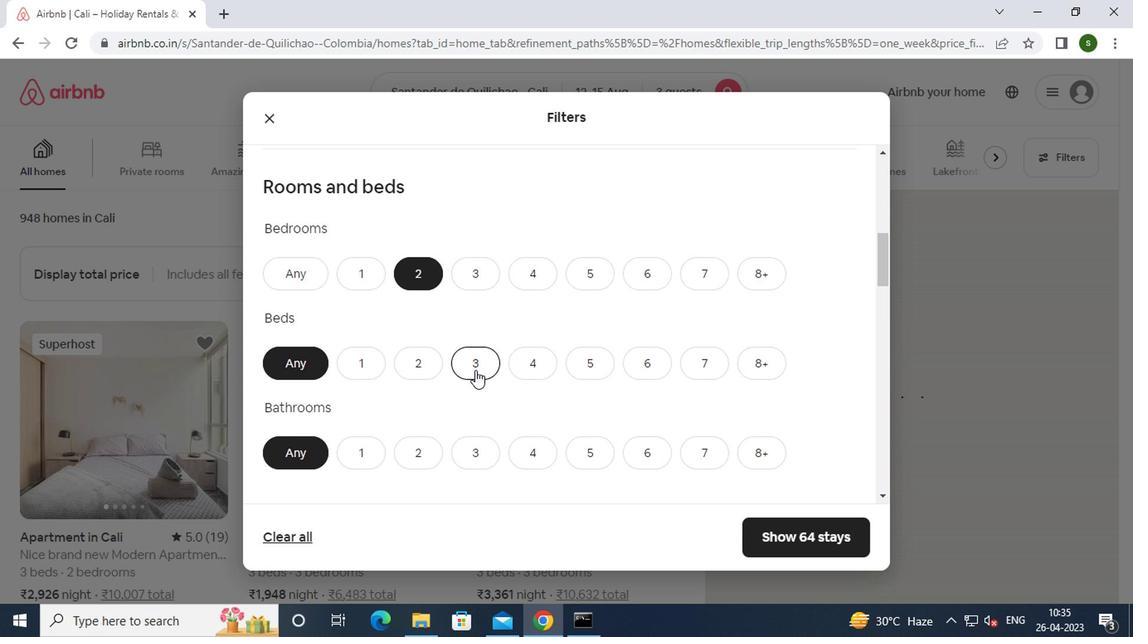 
Action: Mouse moved to (367, 463)
Screenshot: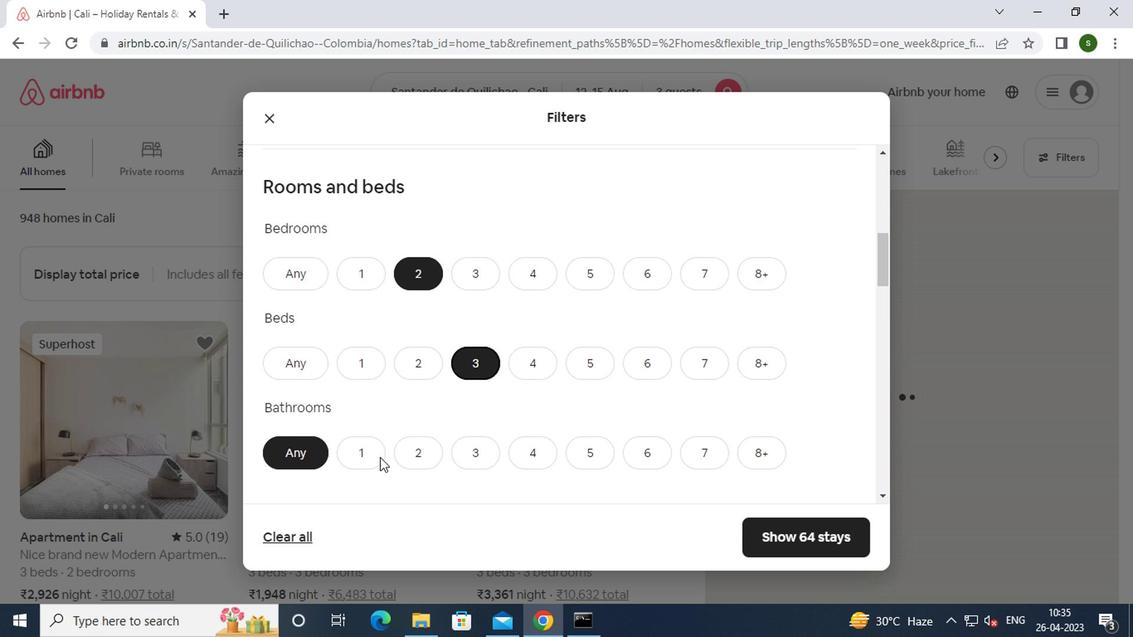 
Action: Mouse pressed left at (367, 463)
Screenshot: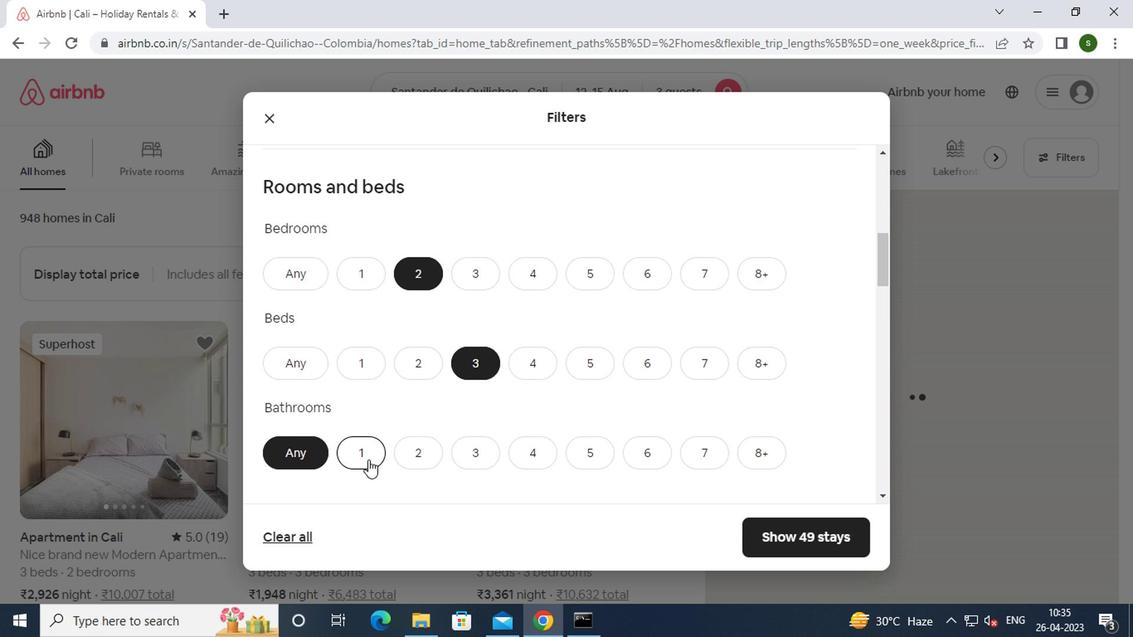 
Action: Mouse moved to (492, 404)
Screenshot: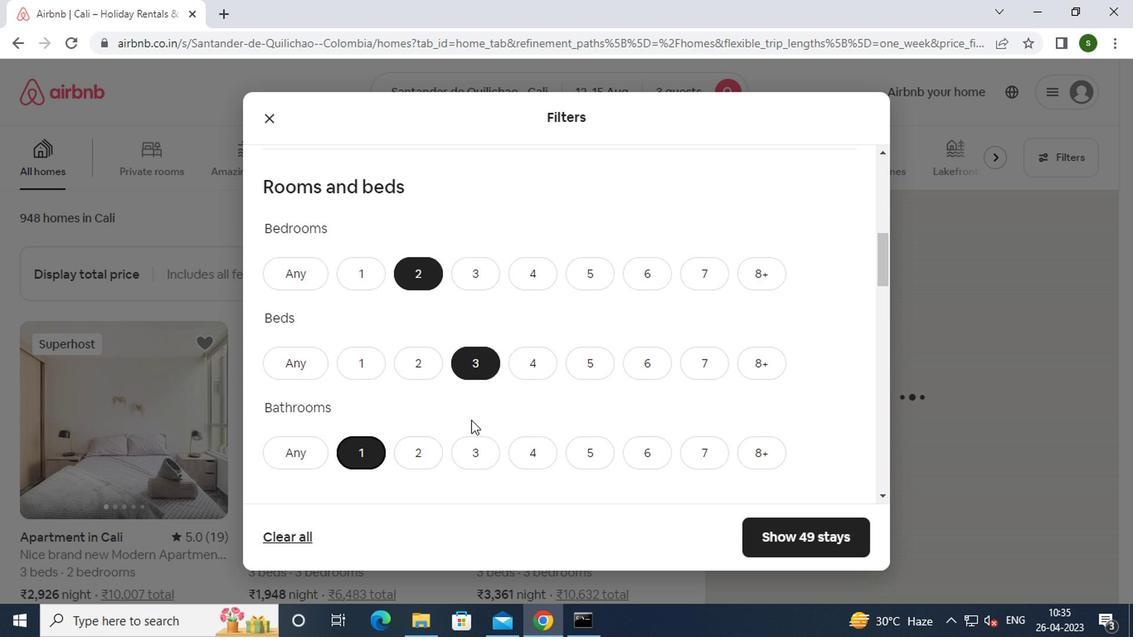 
Action: Mouse scrolled (492, 403) with delta (0, -1)
Screenshot: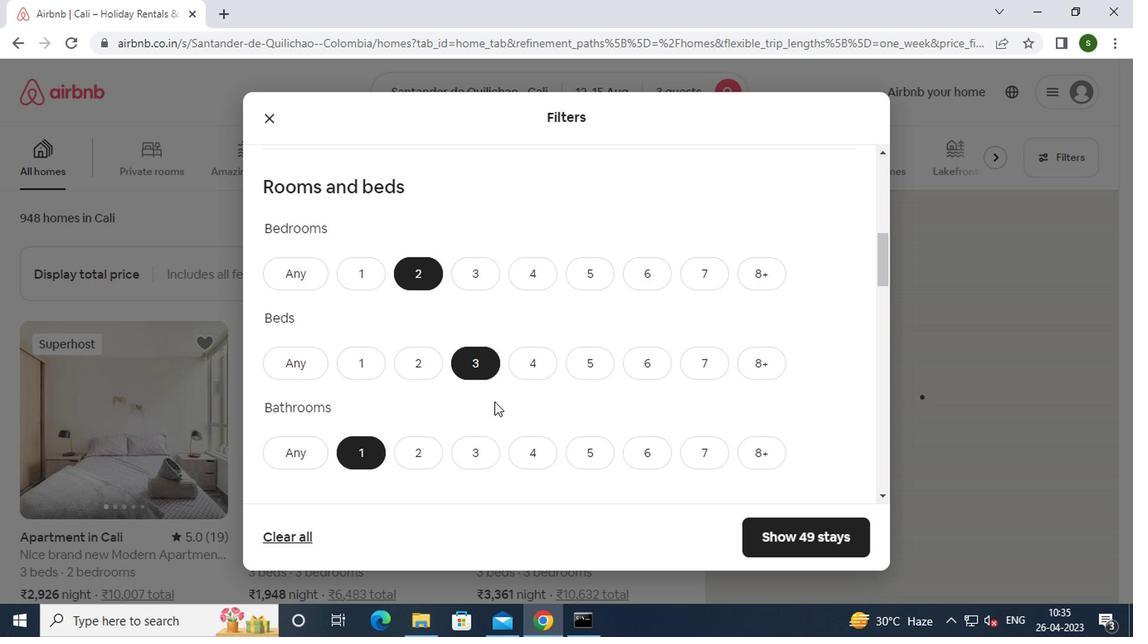 
Action: Mouse scrolled (492, 403) with delta (0, -1)
Screenshot: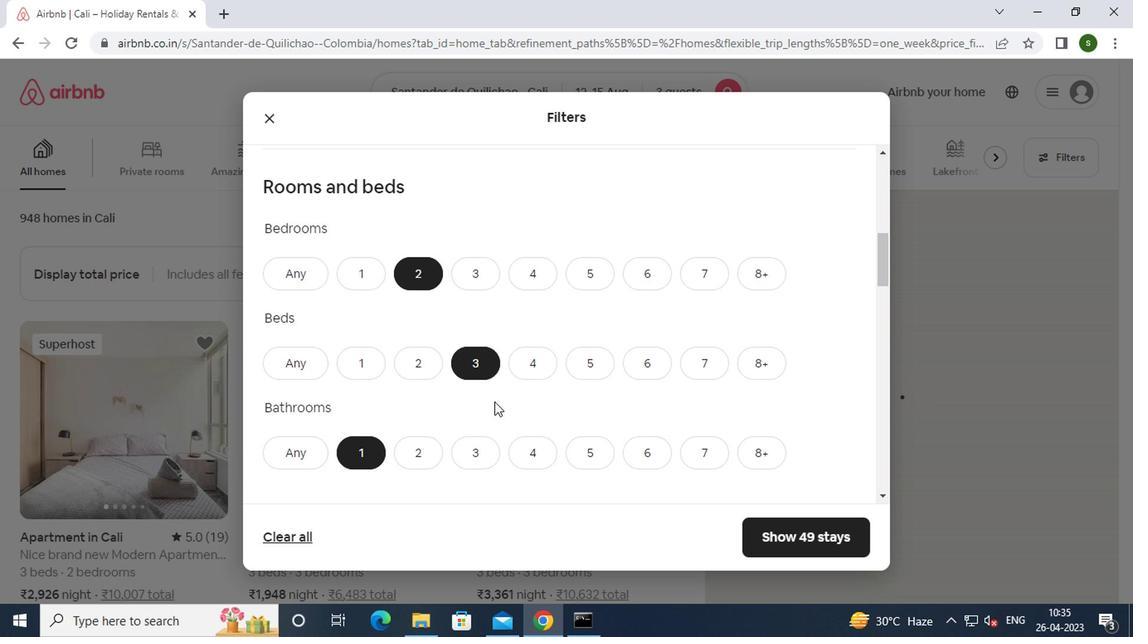 
Action: Mouse scrolled (492, 403) with delta (0, -1)
Screenshot: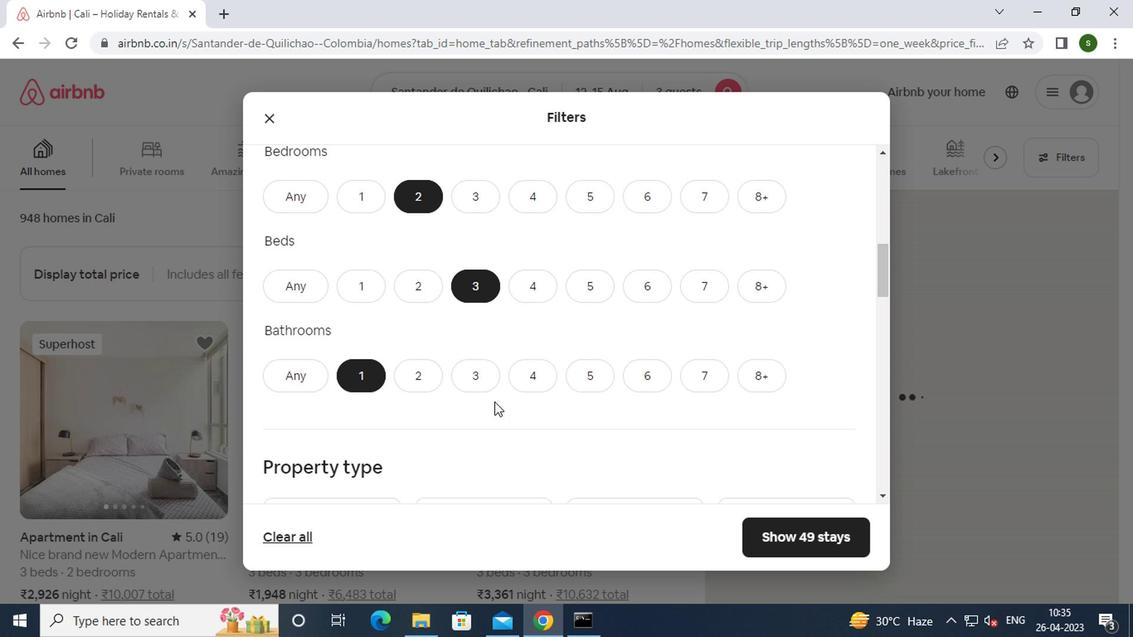 
Action: Mouse moved to (362, 391)
Screenshot: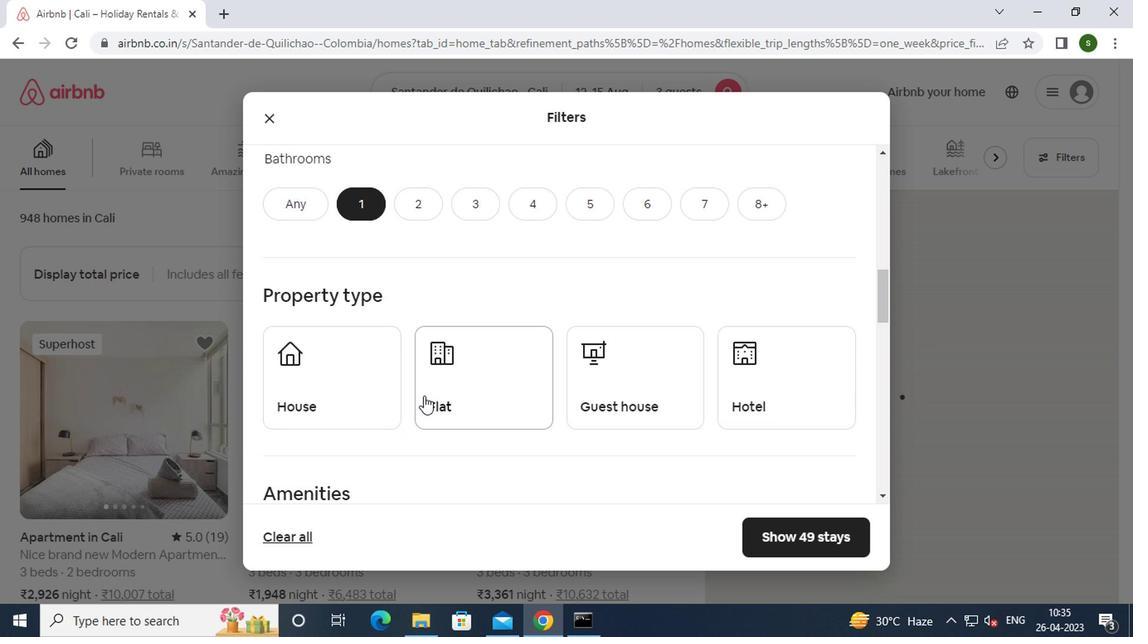 
Action: Mouse pressed left at (362, 391)
Screenshot: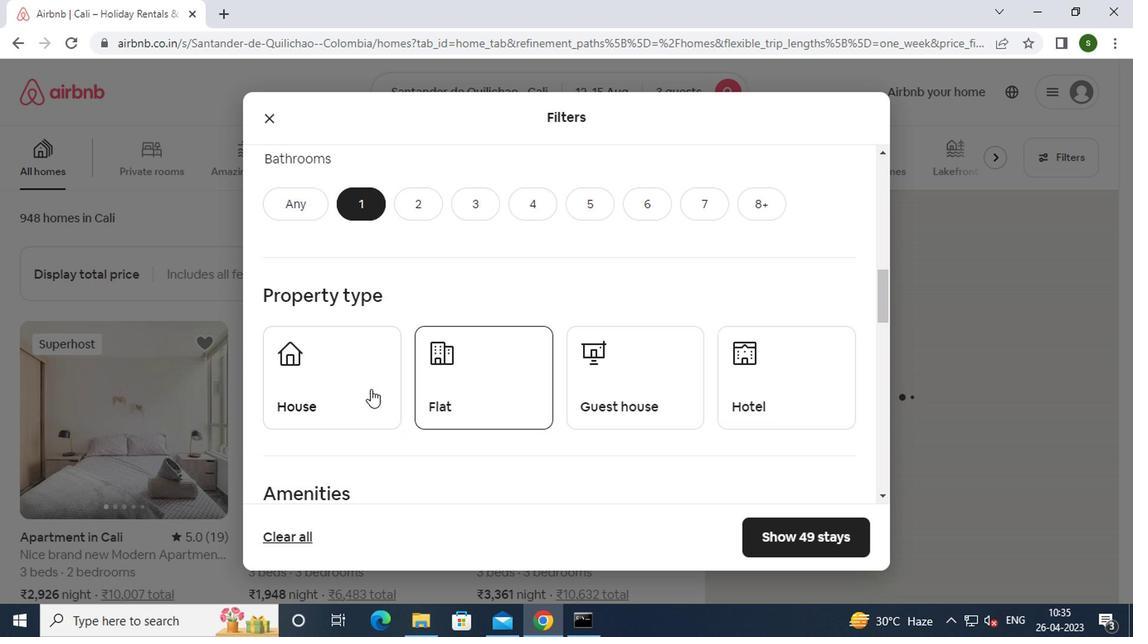 
Action: Mouse moved to (478, 391)
Screenshot: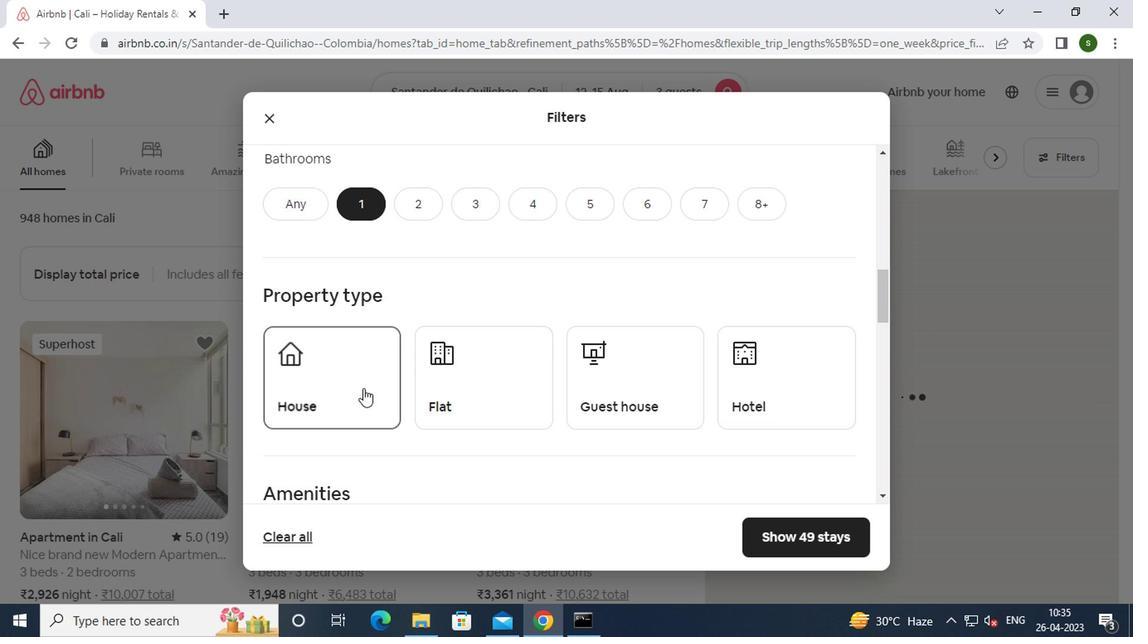 
Action: Mouse pressed left at (478, 391)
Screenshot: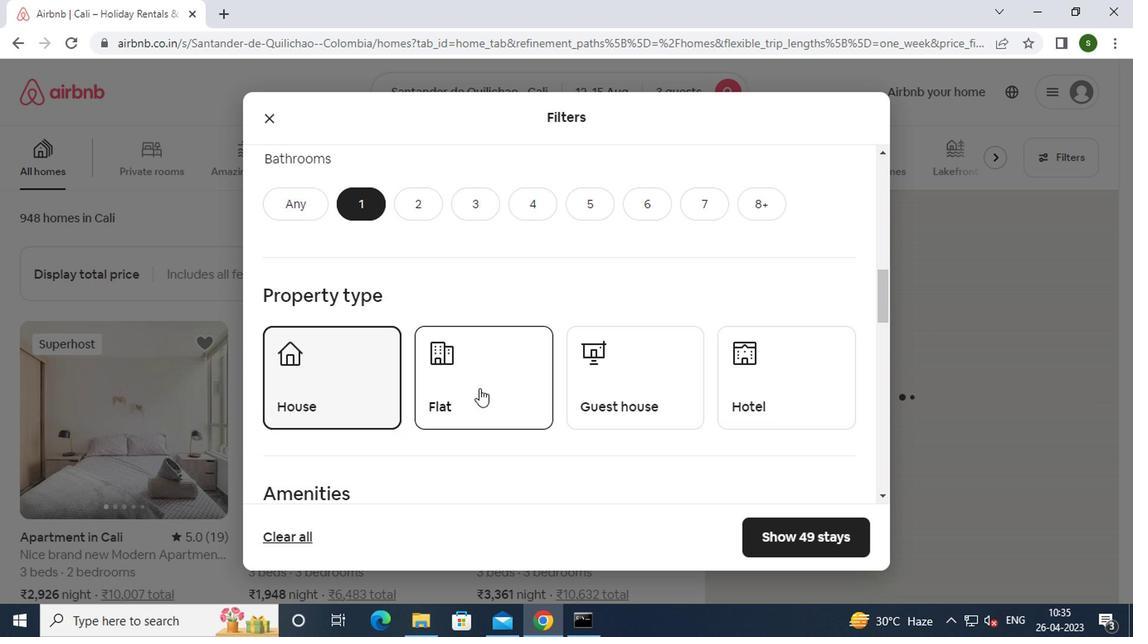 
Action: Mouse moved to (614, 396)
Screenshot: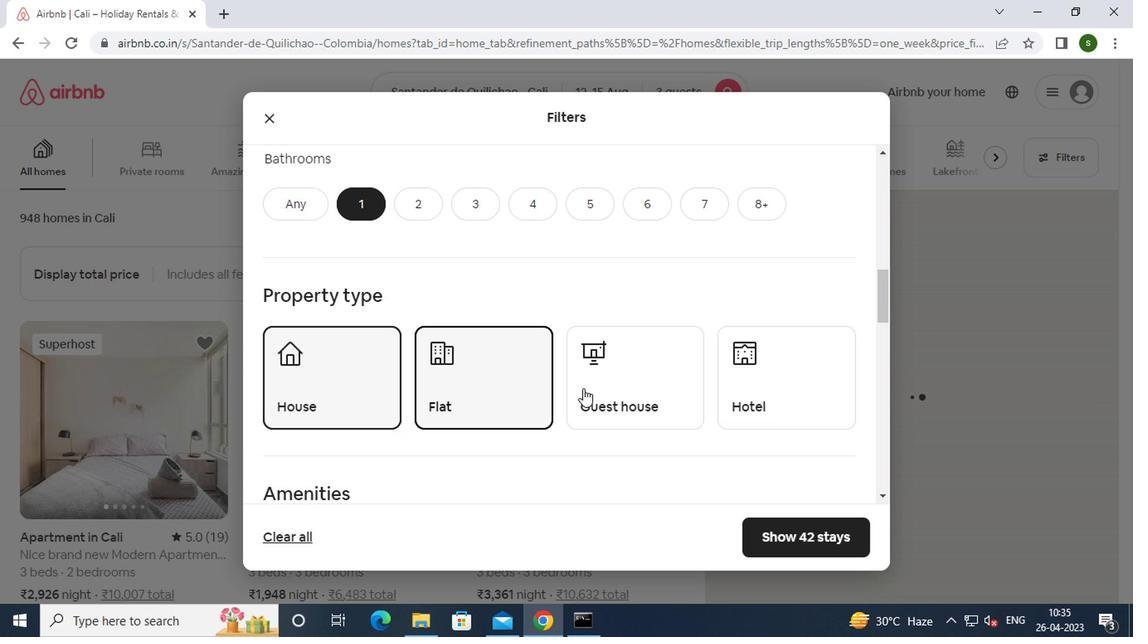 
Action: Mouse pressed left at (614, 396)
Screenshot: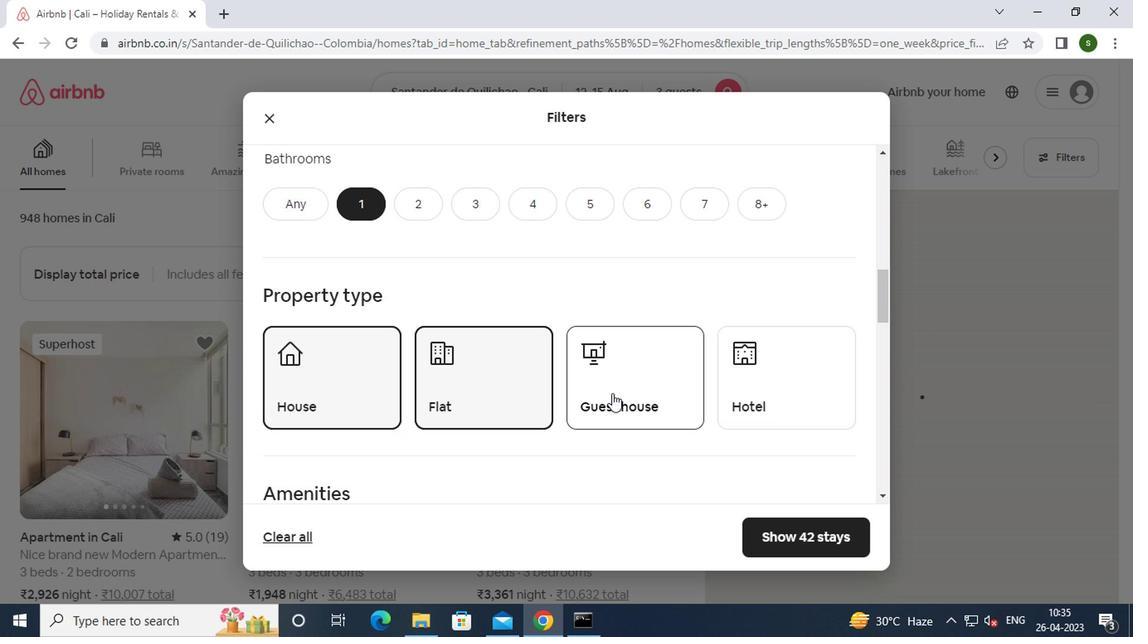 
Action: Mouse moved to (591, 381)
Screenshot: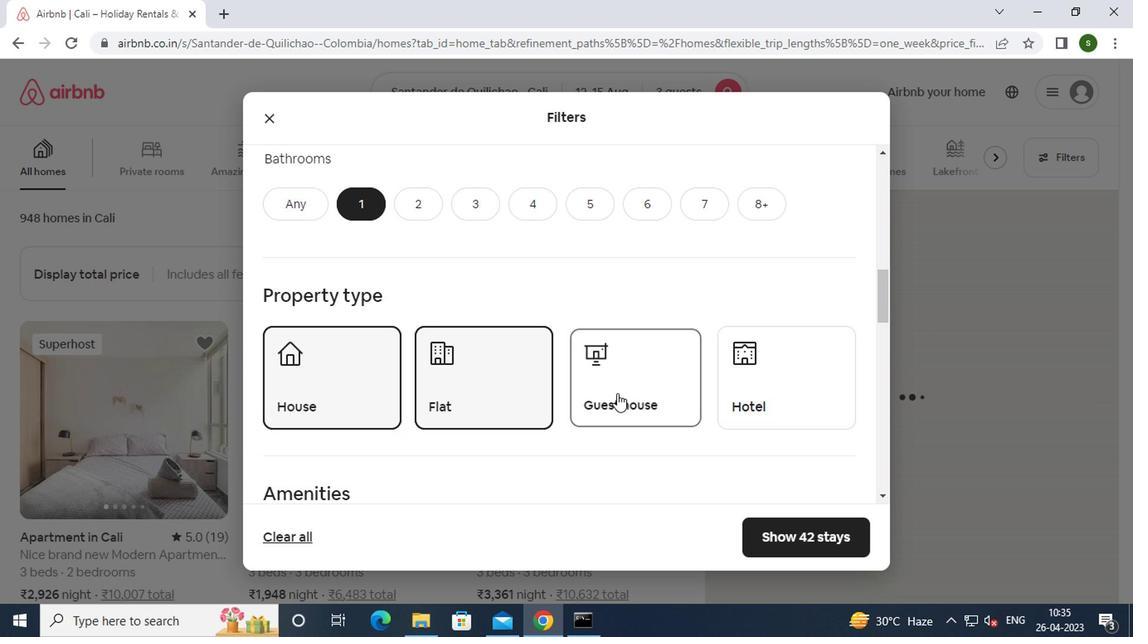 
Action: Mouse scrolled (591, 380) with delta (0, 0)
Screenshot: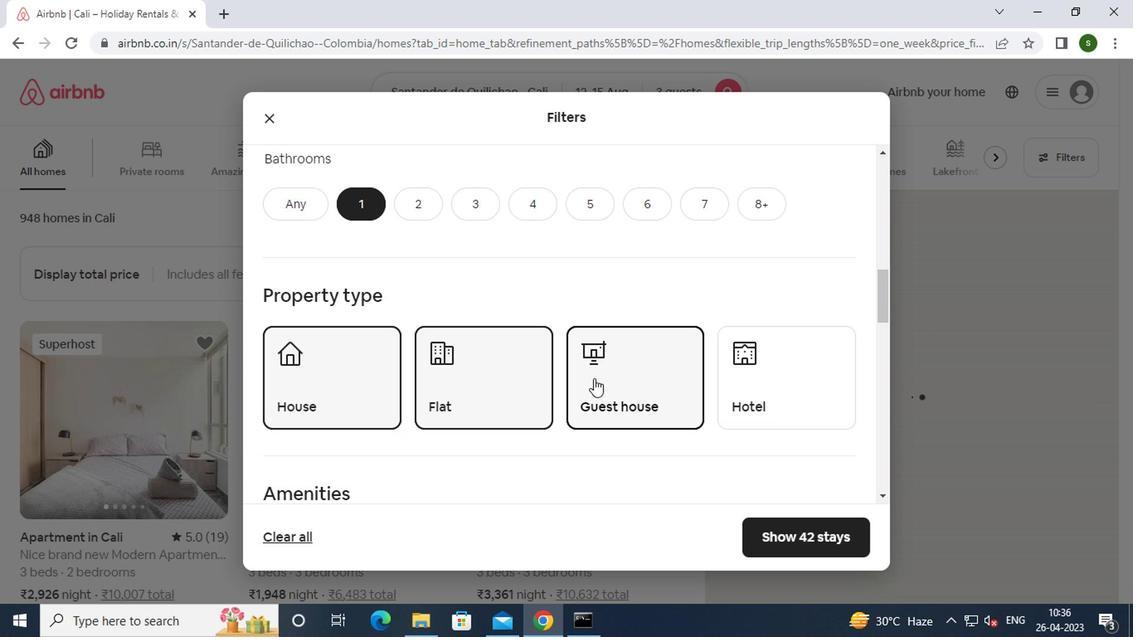 
Action: Mouse scrolled (591, 380) with delta (0, 0)
Screenshot: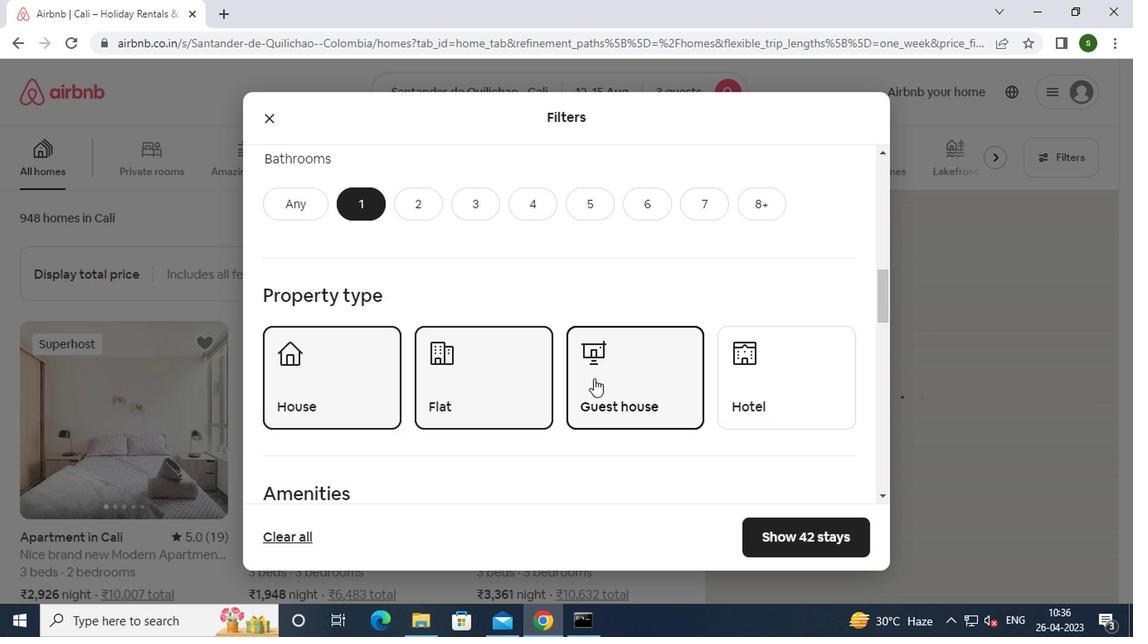 
Action: Mouse scrolled (591, 380) with delta (0, 0)
Screenshot: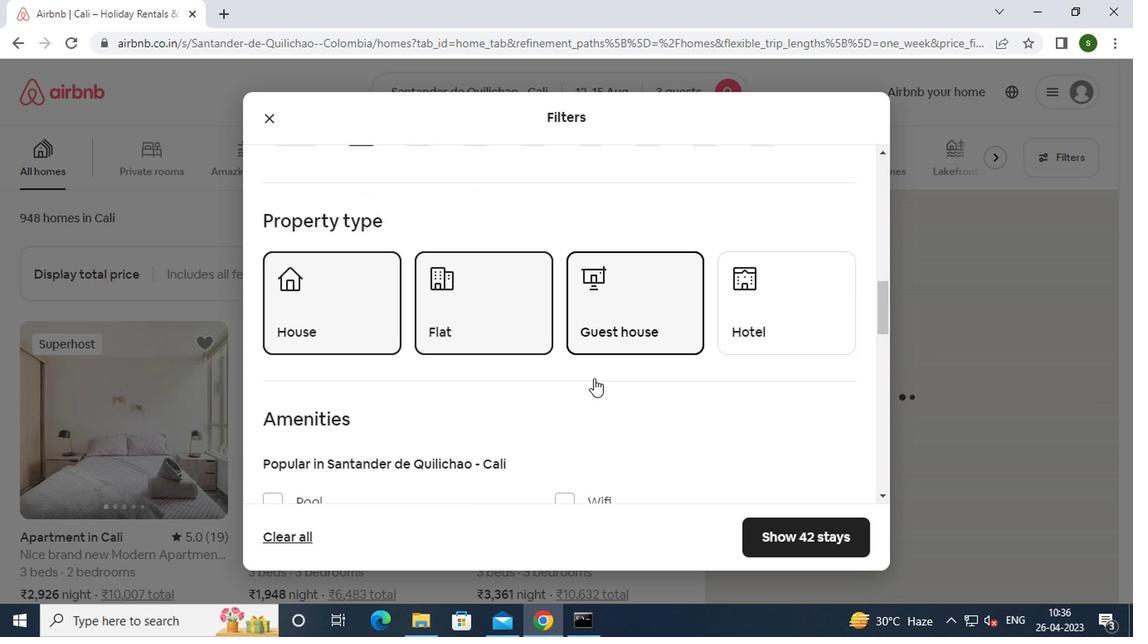 
Action: Mouse moved to (387, 414)
Screenshot: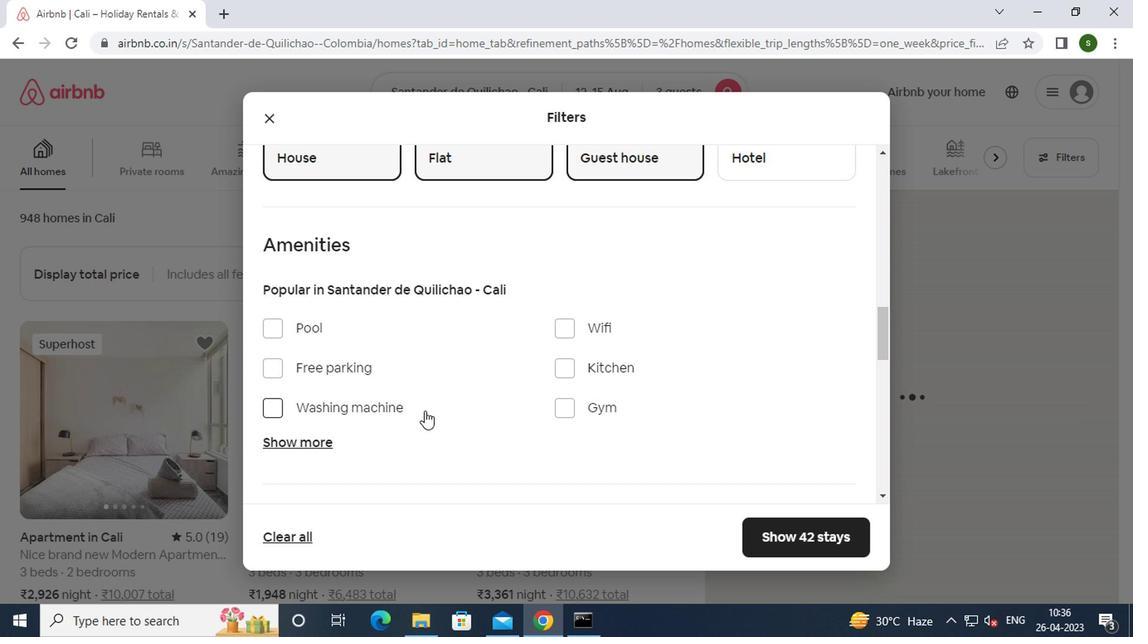 
Action: Mouse pressed left at (387, 414)
Screenshot: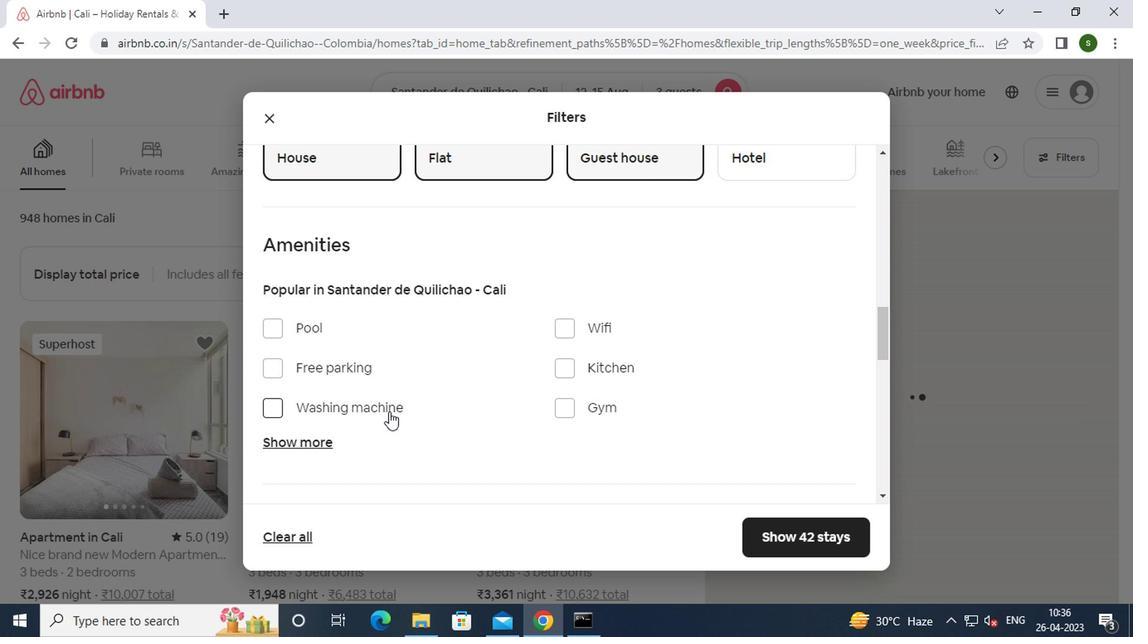 
Action: Mouse moved to (515, 397)
Screenshot: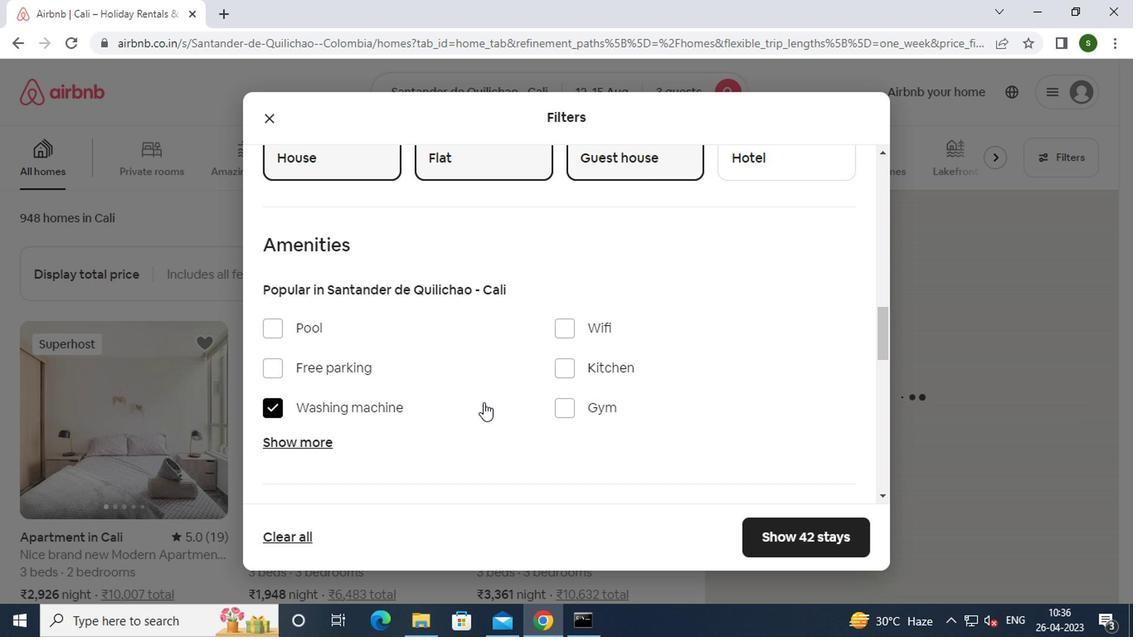 
Action: Mouse scrolled (515, 396) with delta (0, 0)
Screenshot: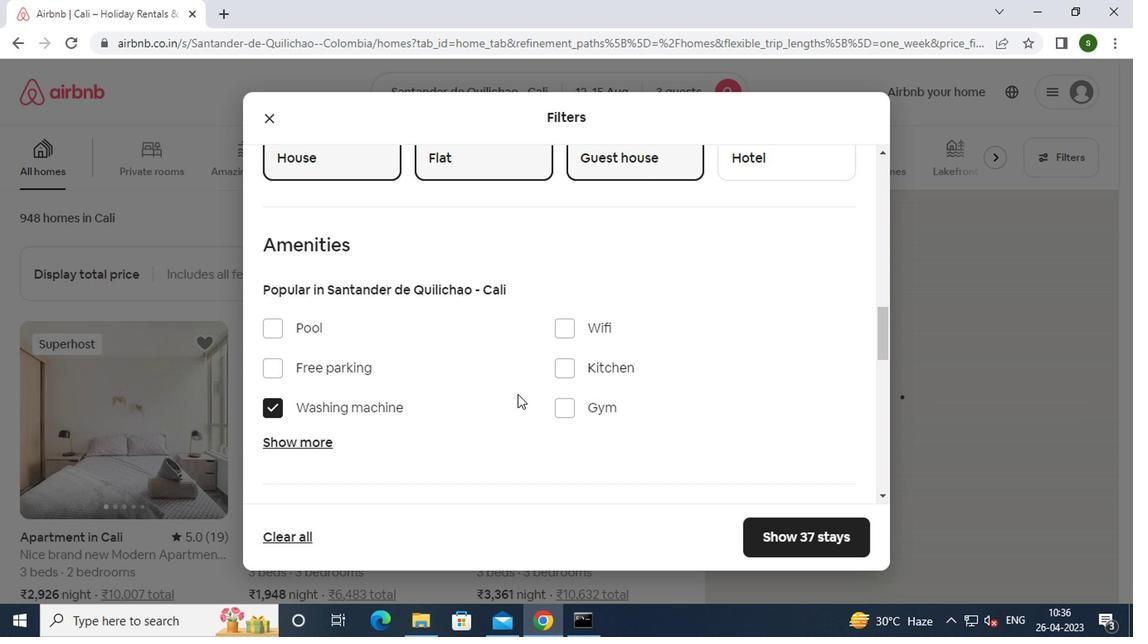 
Action: Mouse scrolled (515, 396) with delta (0, 0)
Screenshot: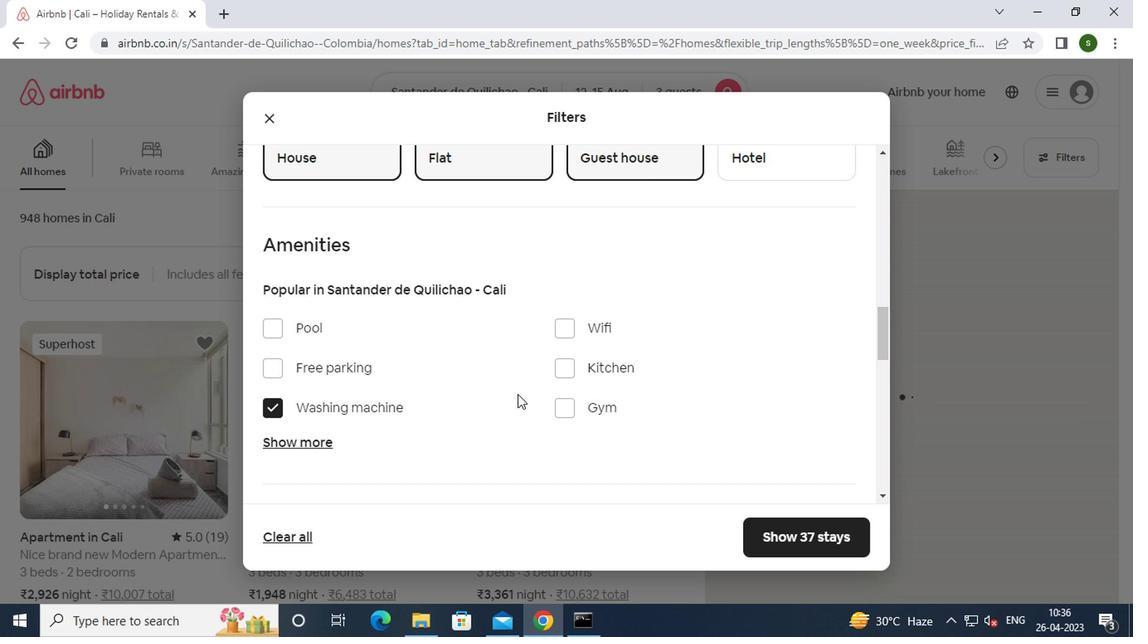 
Action: Mouse scrolled (515, 396) with delta (0, 0)
Screenshot: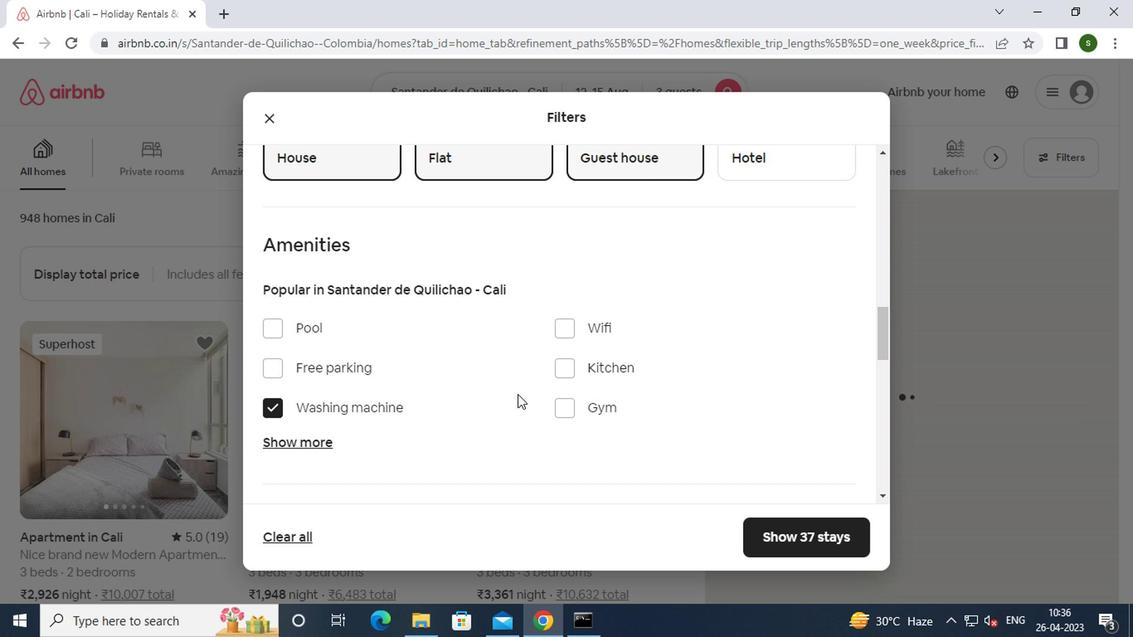 
Action: Mouse moved to (806, 388)
Screenshot: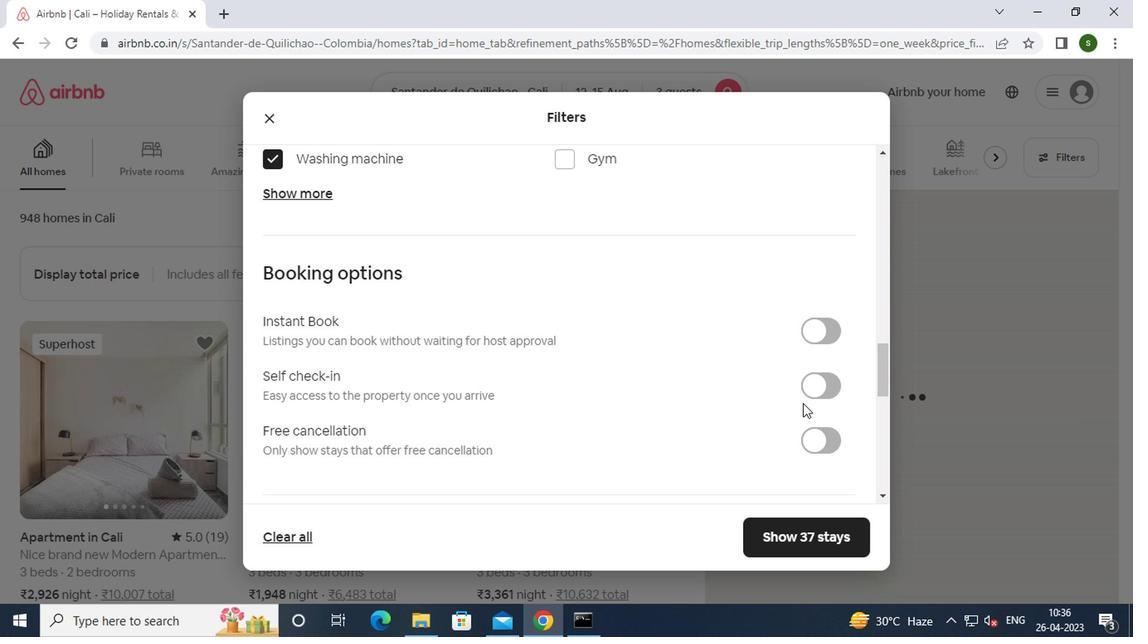 
Action: Mouse pressed left at (806, 388)
Screenshot: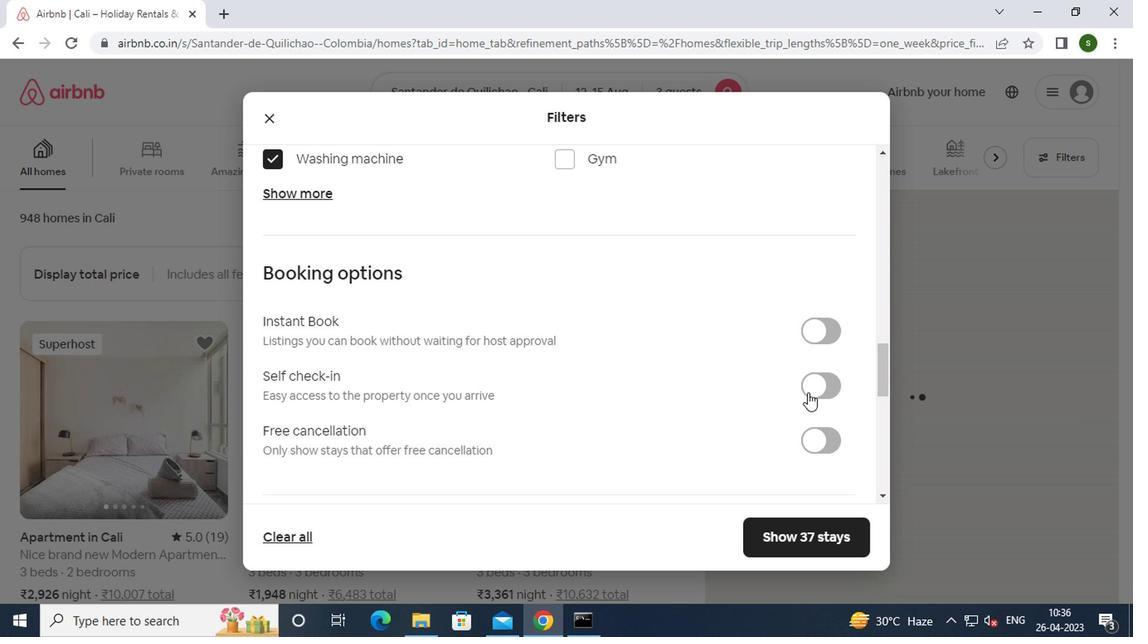 
Action: Mouse moved to (690, 399)
Screenshot: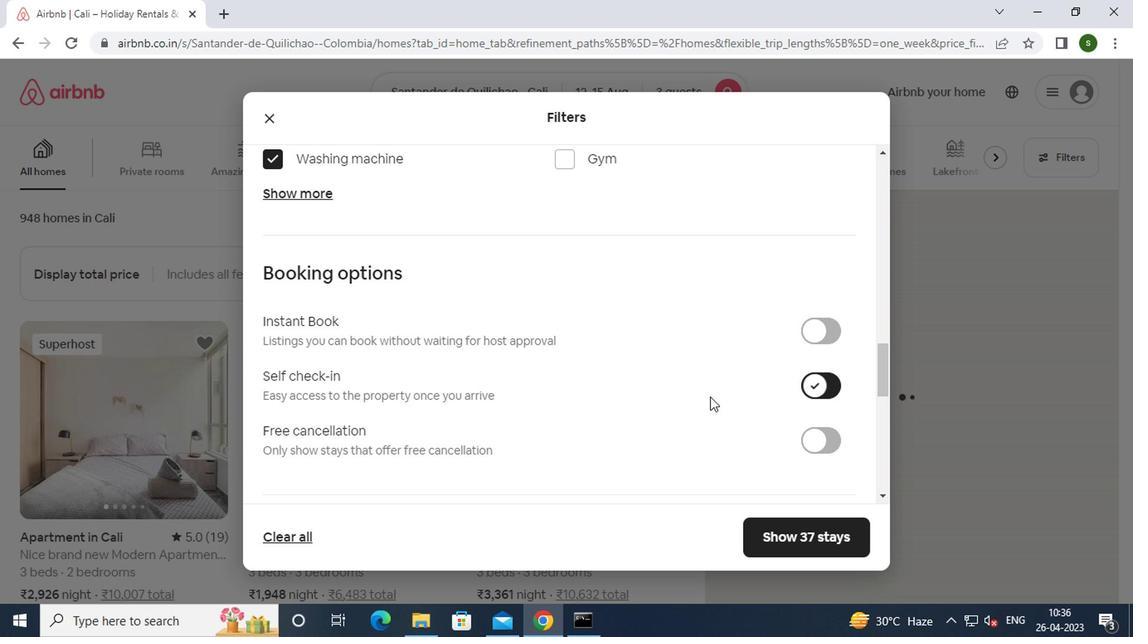 
Action: Mouse scrolled (690, 398) with delta (0, 0)
Screenshot: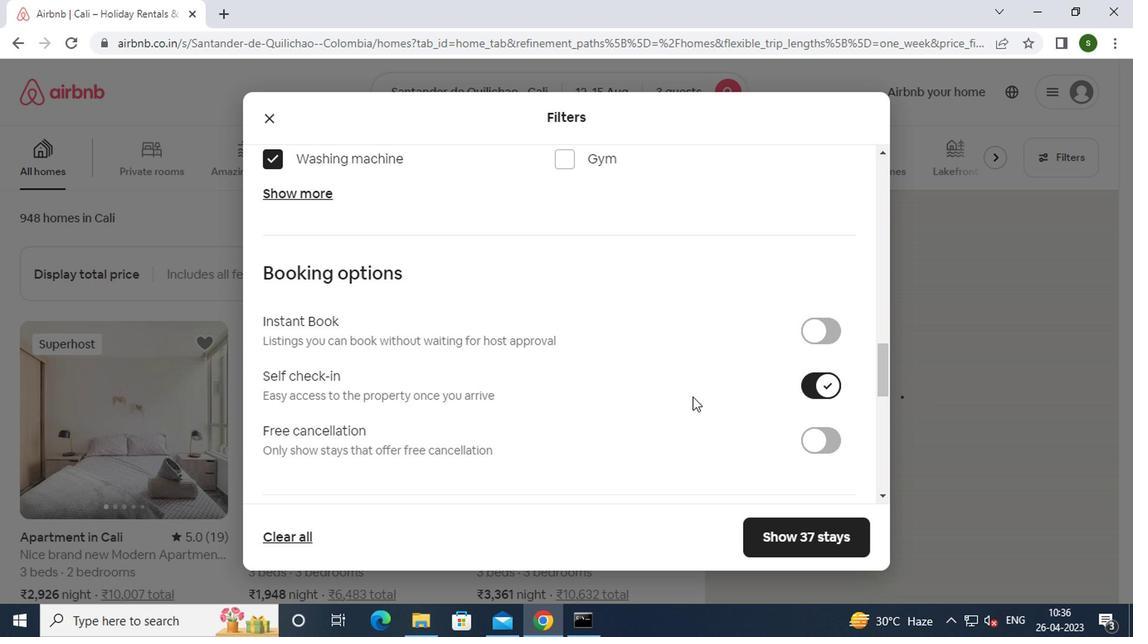 
Action: Mouse moved to (689, 399)
Screenshot: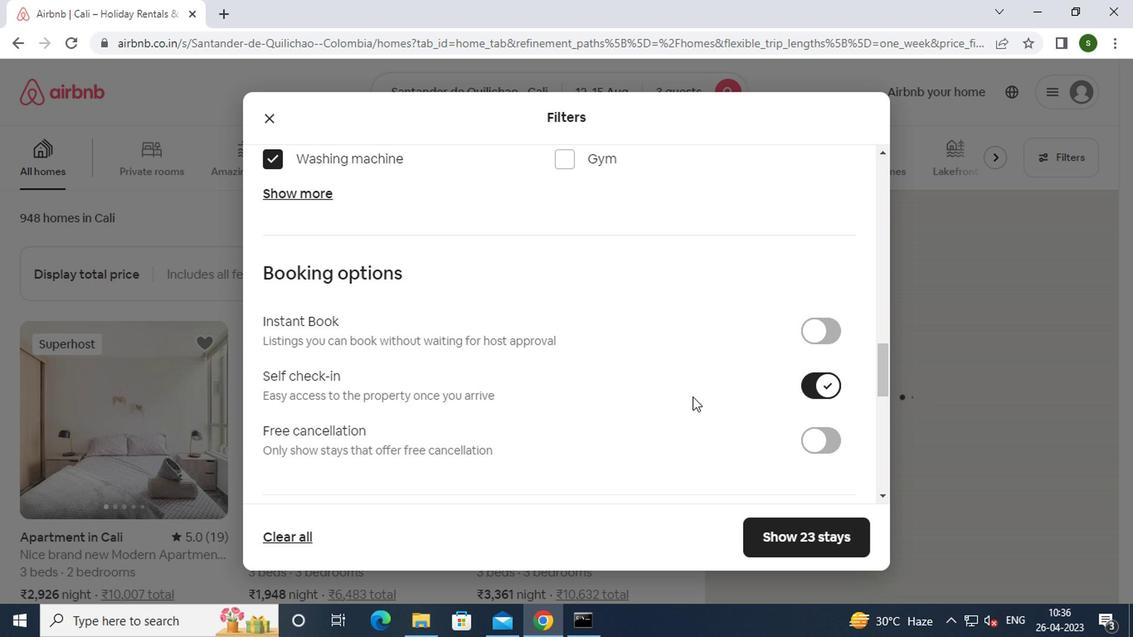 
Action: Mouse scrolled (689, 398) with delta (0, 0)
Screenshot: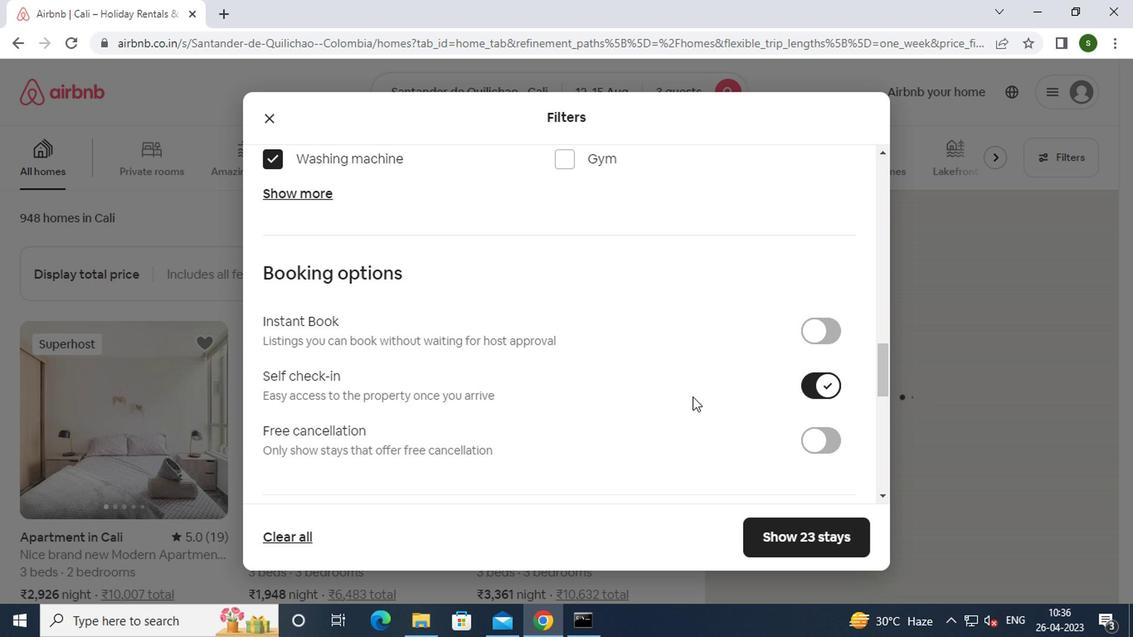 
Action: Mouse moved to (689, 399)
Screenshot: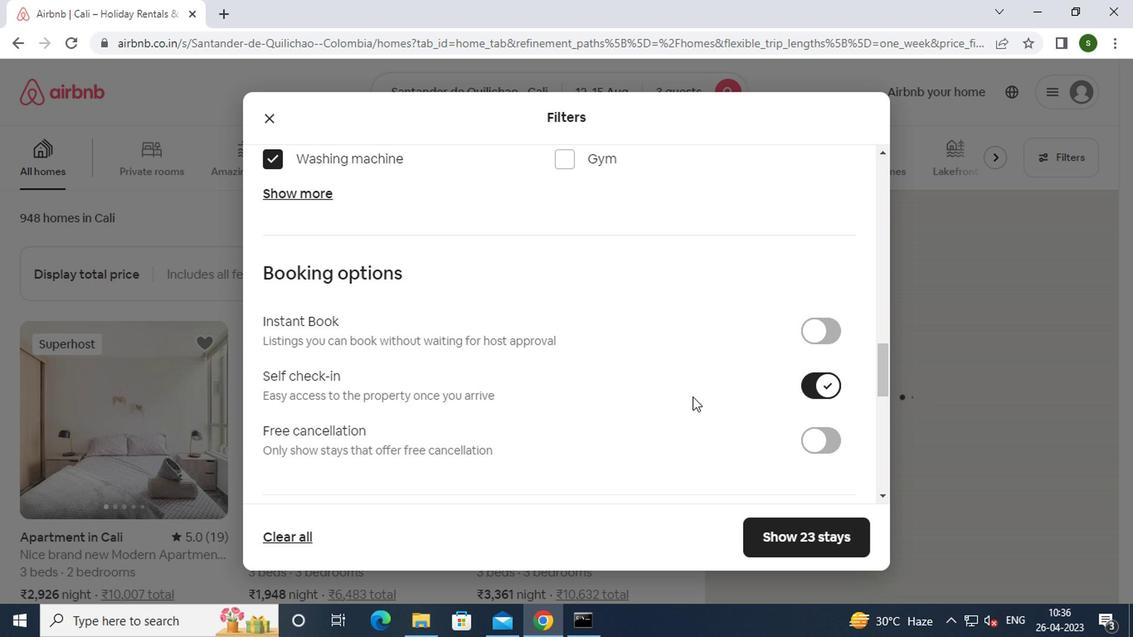 
Action: Mouse scrolled (689, 398) with delta (0, 0)
Screenshot: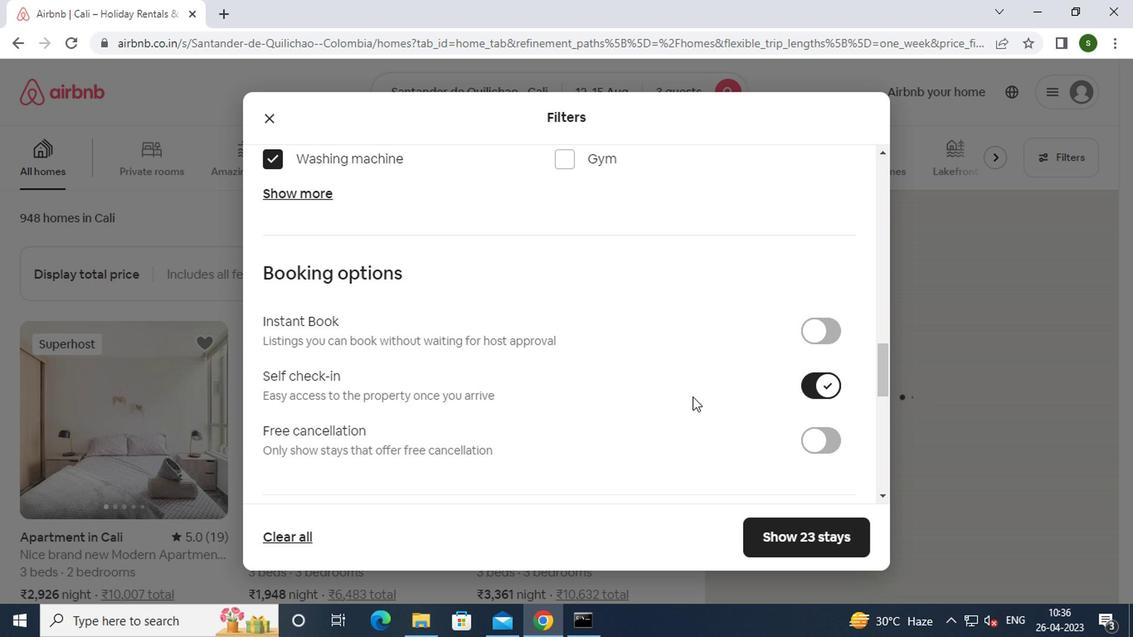 
Action: Mouse scrolled (689, 398) with delta (0, 0)
Screenshot: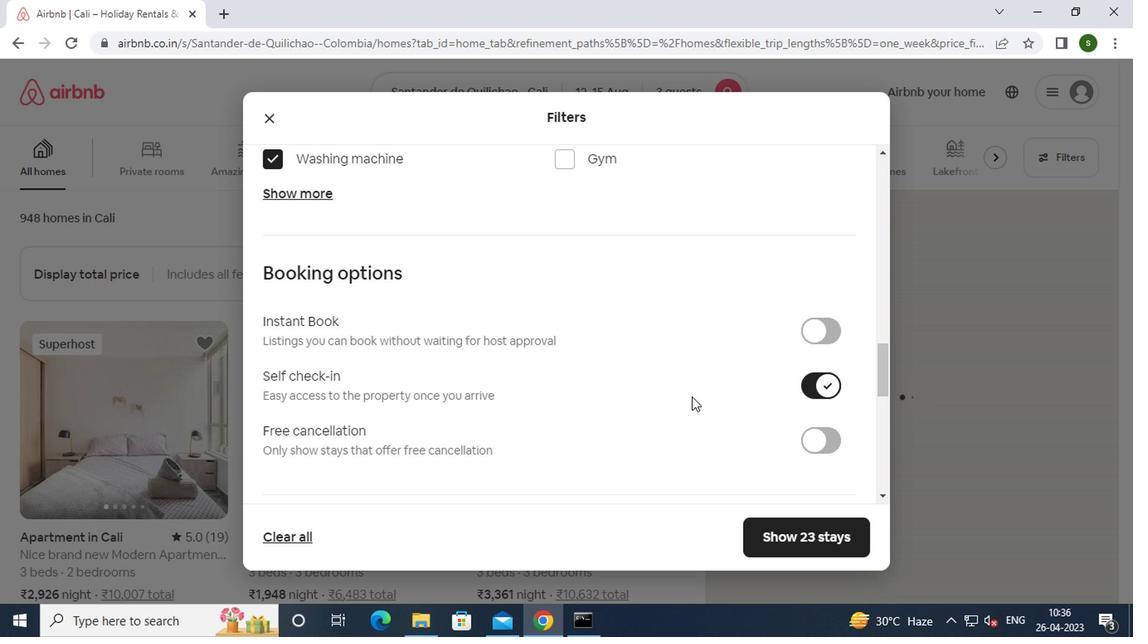 
Action: Mouse scrolled (689, 398) with delta (0, 0)
Screenshot: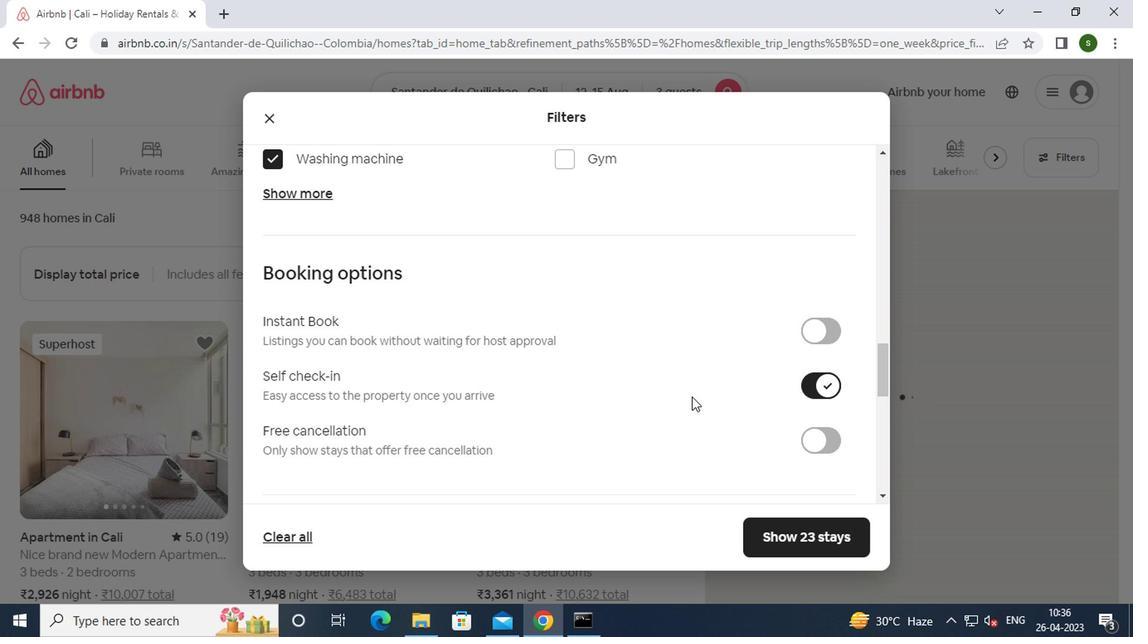 
Action: Mouse scrolled (689, 398) with delta (0, 0)
Screenshot: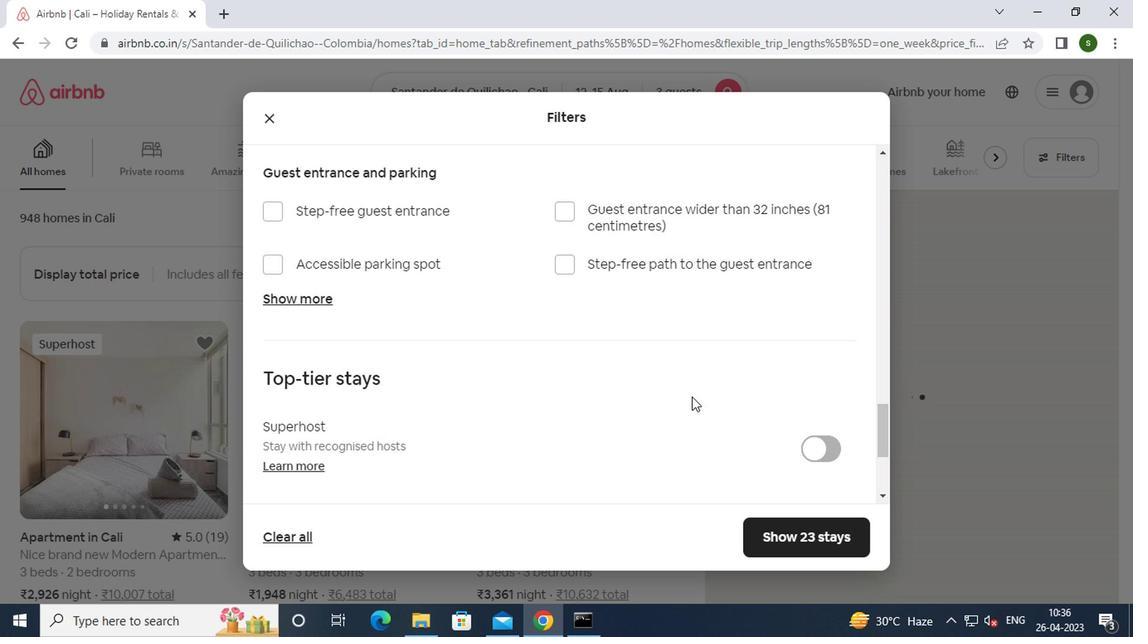 
Action: Mouse scrolled (689, 398) with delta (0, 0)
Screenshot: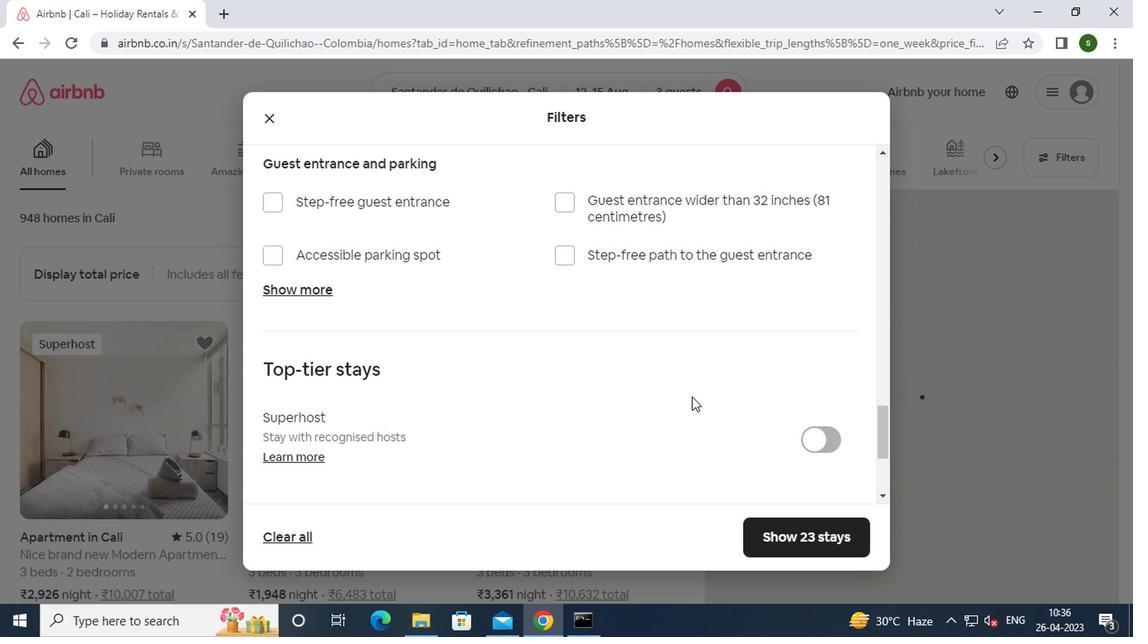 
Action: Mouse scrolled (689, 398) with delta (0, 0)
Screenshot: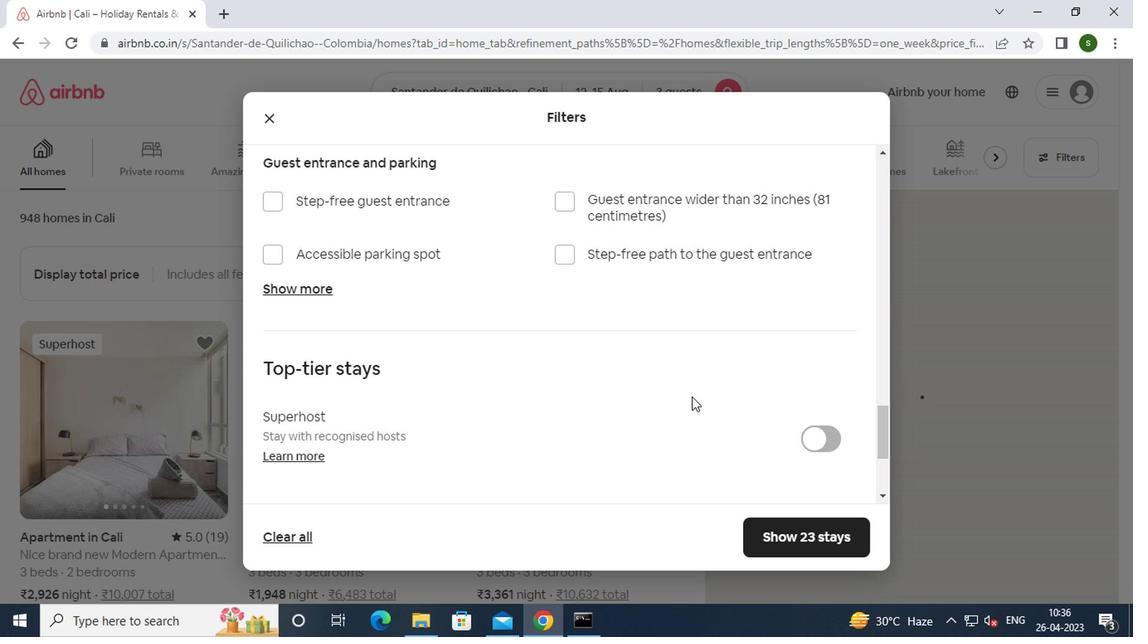 
Action: Mouse moved to (316, 389)
Screenshot: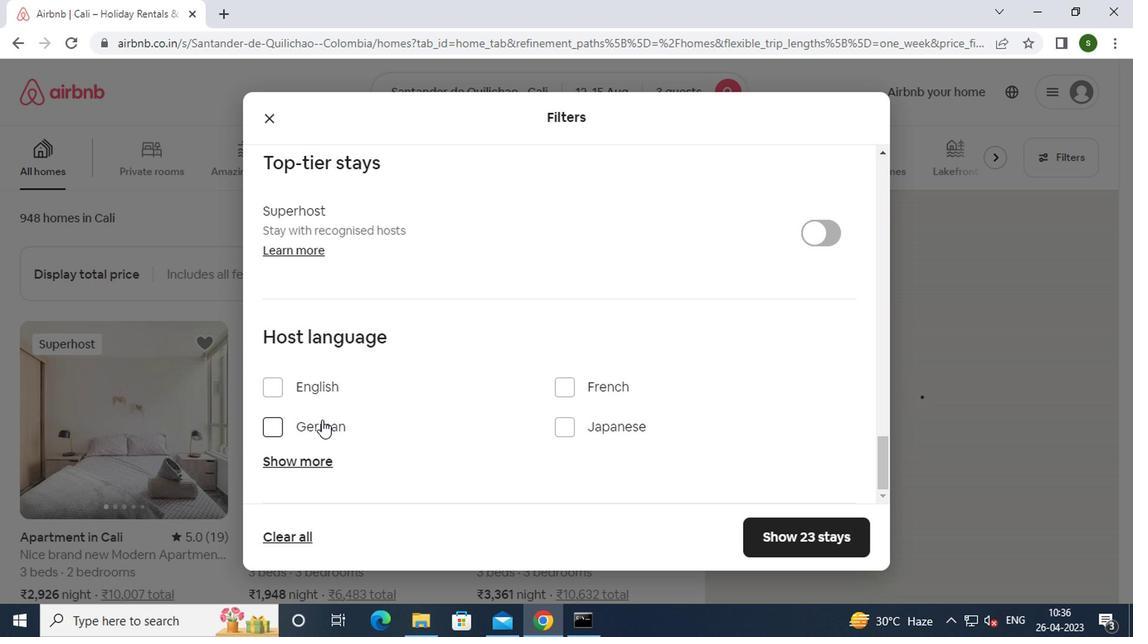 
Action: Mouse pressed left at (316, 389)
Screenshot: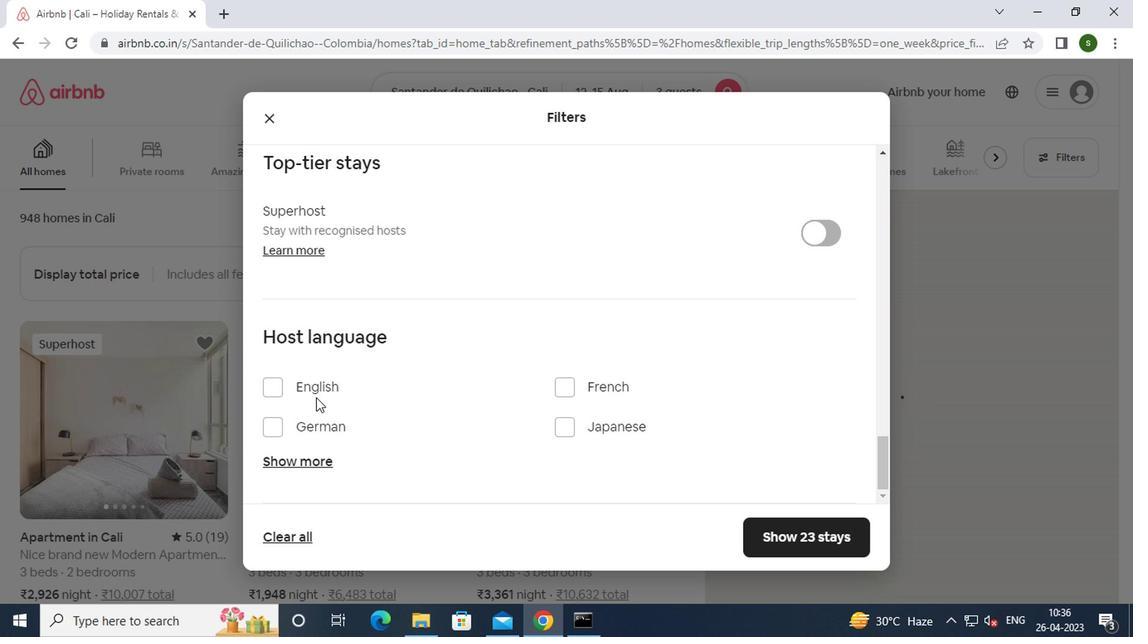 
Action: Mouse moved to (771, 539)
Screenshot: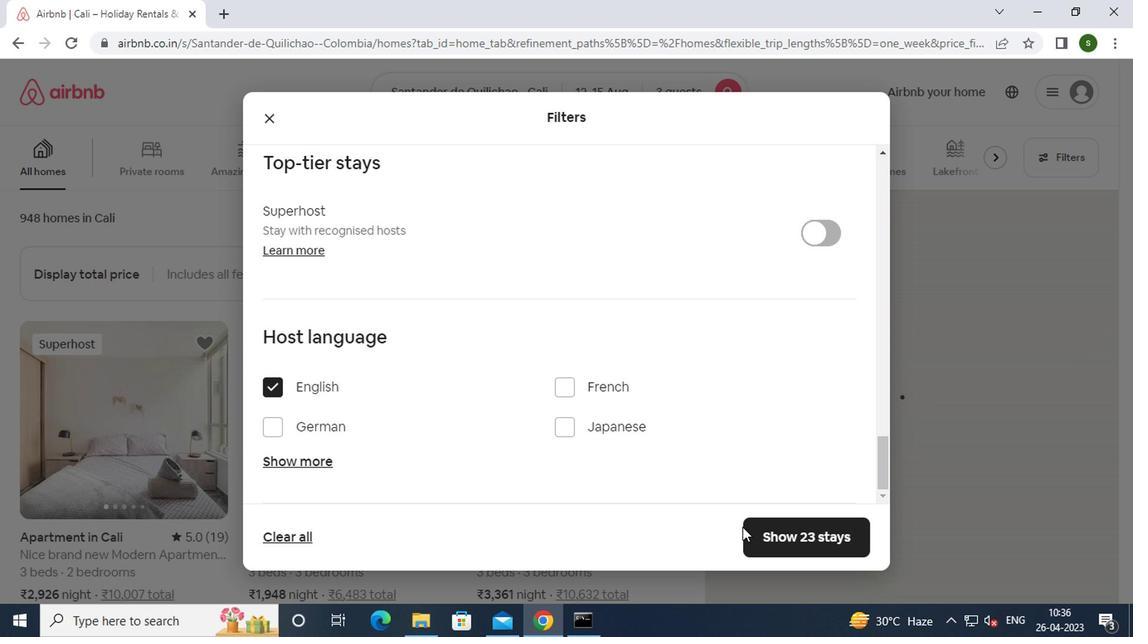 
Action: Mouse pressed left at (771, 539)
Screenshot: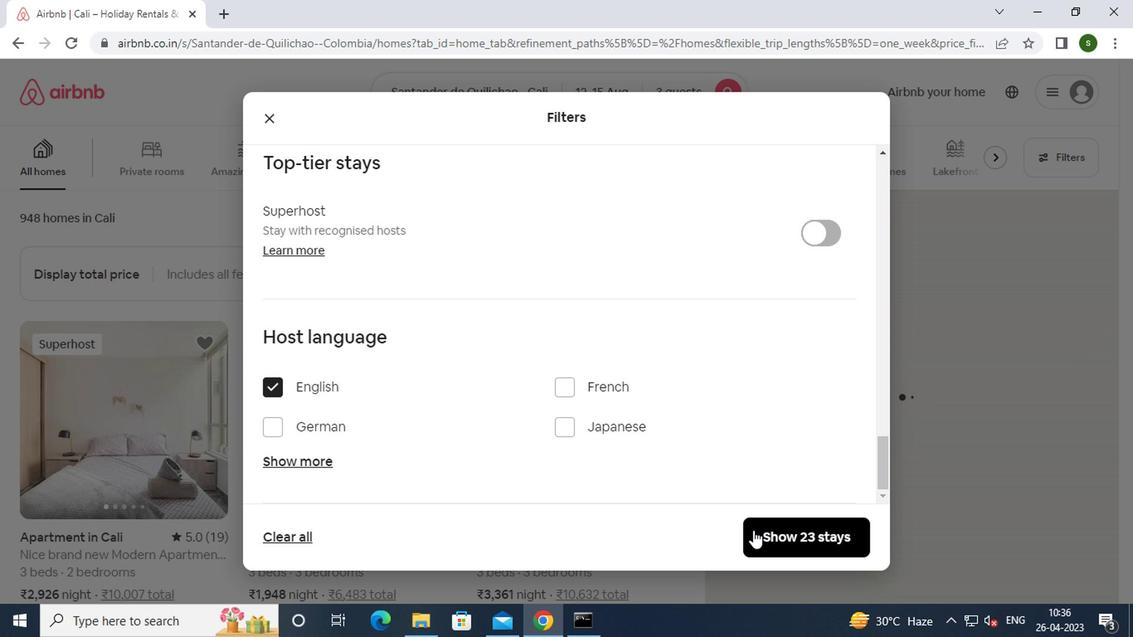 
Action: Mouse moved to (708, 457)
Screenshot: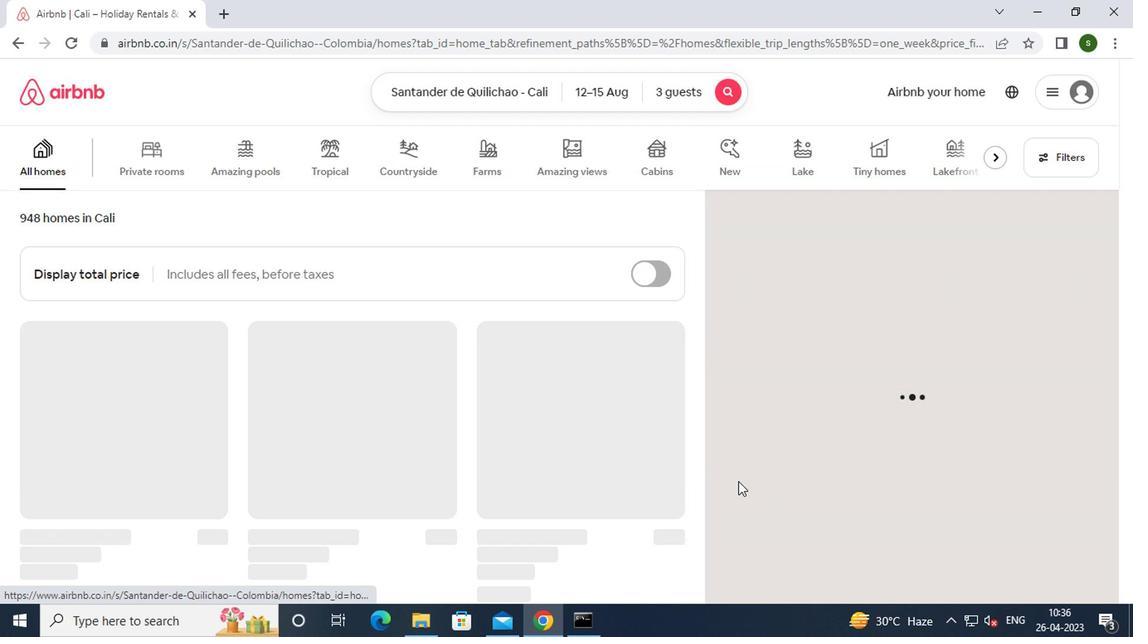 
